 Task: Find connections with filter location Vaasa with filter topic #socialentrepreneurswith filter profile language Potuguese with filter current company Mechanical Engineering World with filter school Dr. Ambedkar College, Nagpur with filter industry Trusts and Estates with filter service category Financial Reporting with filter keywords title Computer Animator
Action: Mouse pressed left at (240, 195)
Screenshot: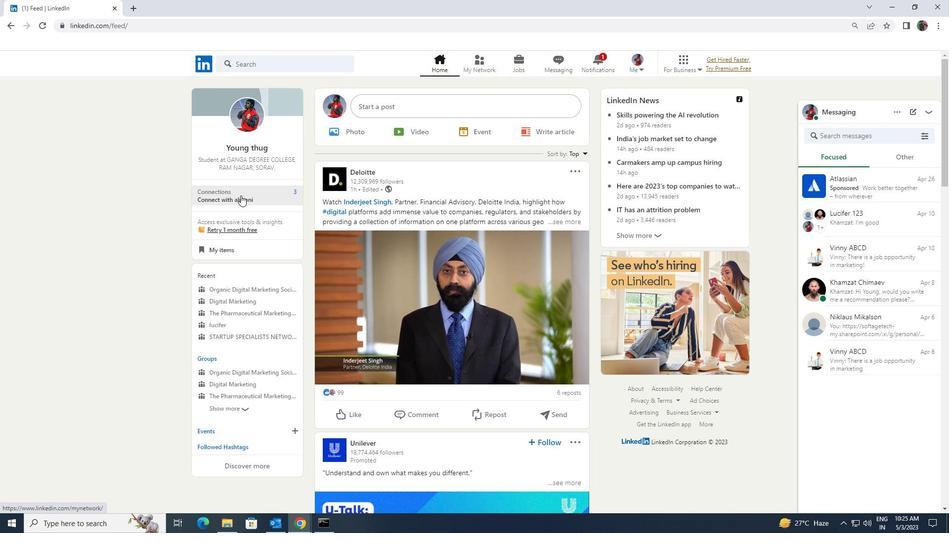 
Action: Mouse moved to (236, 121)
Screenshot: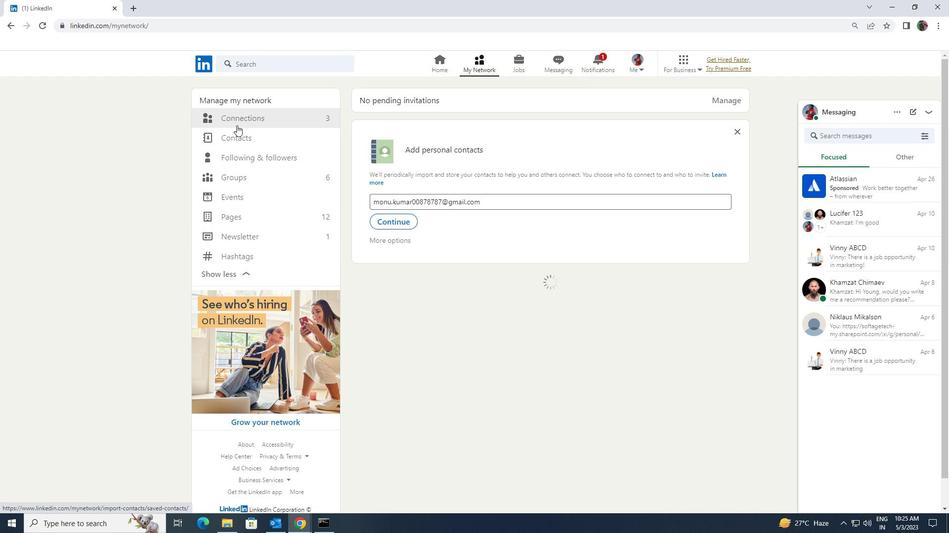 
Action: Mouse pressed left at (236, 121)
Screenshot: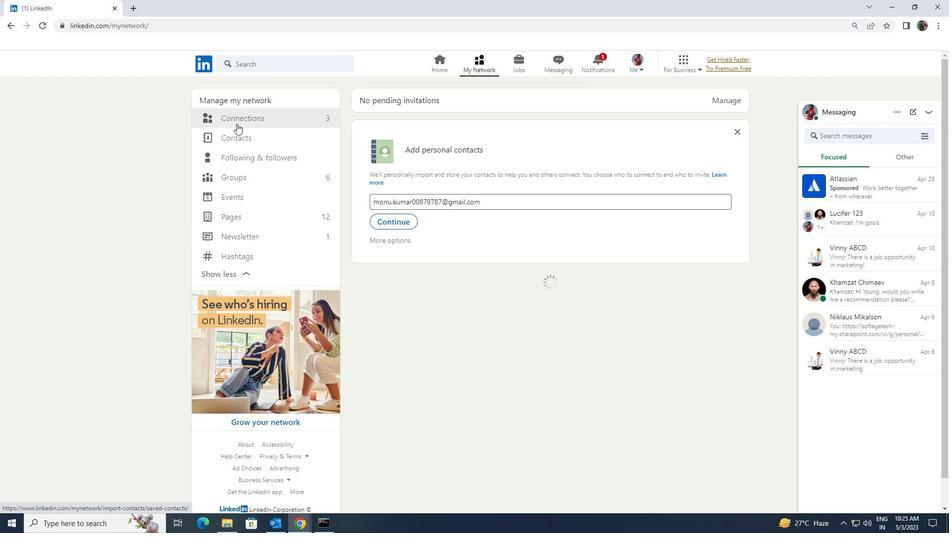 
Action: Mouse moved to (536, 117)
Screenshot: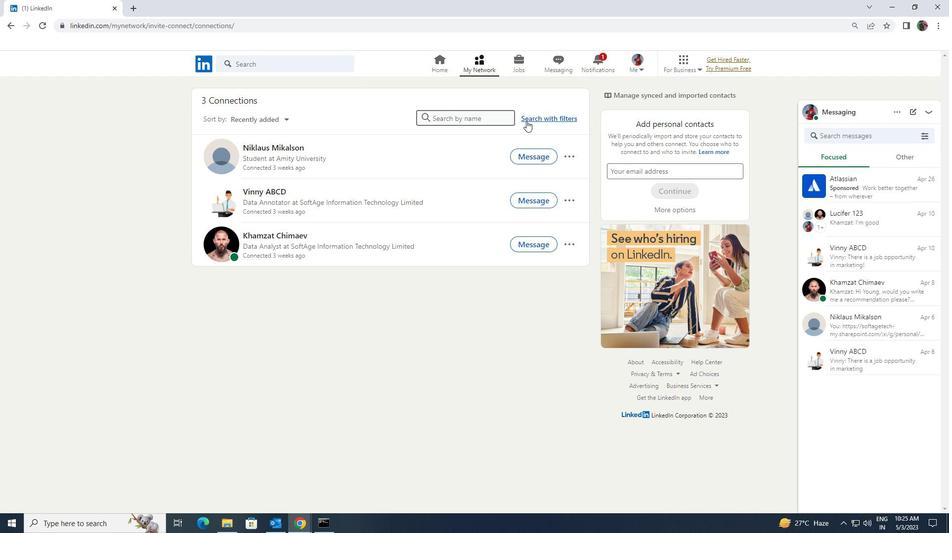 
Action: Mouse pressed left at (536, 117)
Screenshot: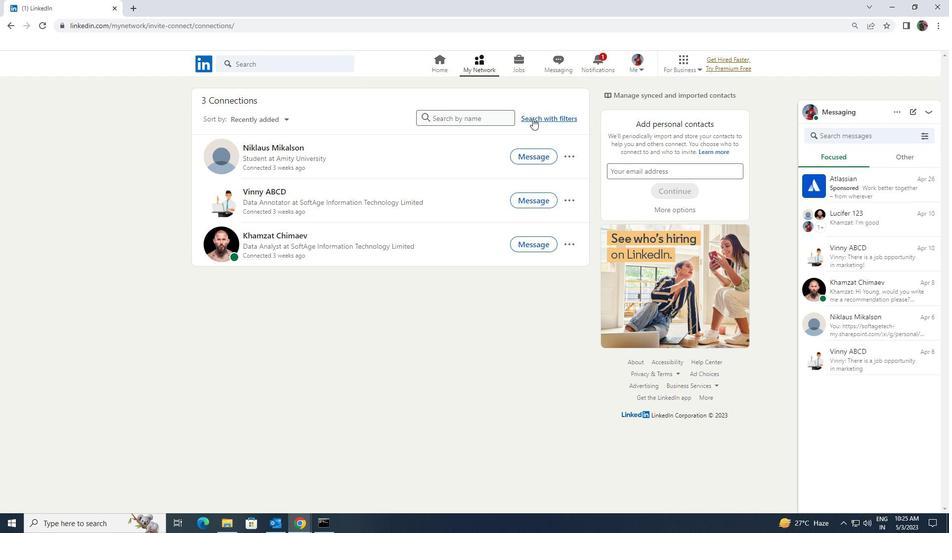 
Action: Mouse moved to (504, 92)
Screenshot: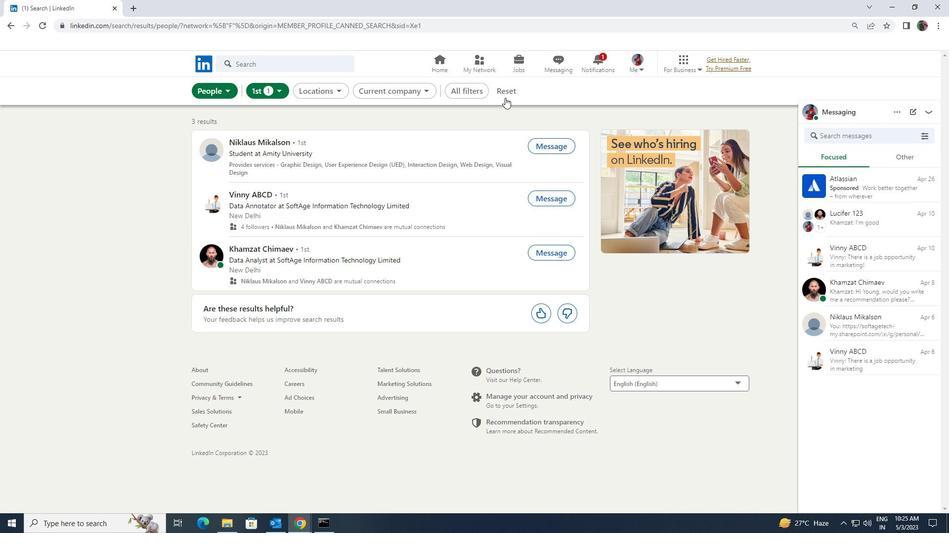 
Action: Mouse pressed left at (504, 92)
Screenshot: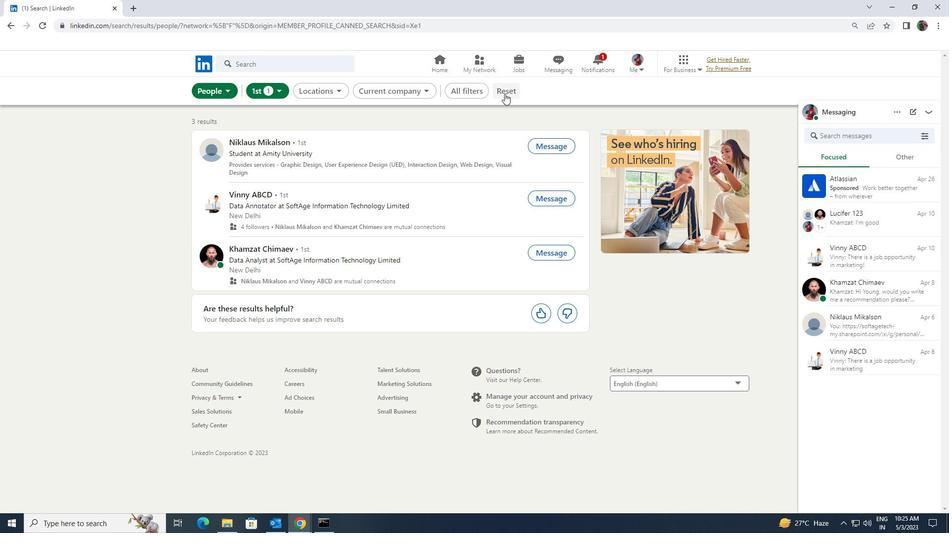
Action: Mouse moved to (472, 86)
Screenshot: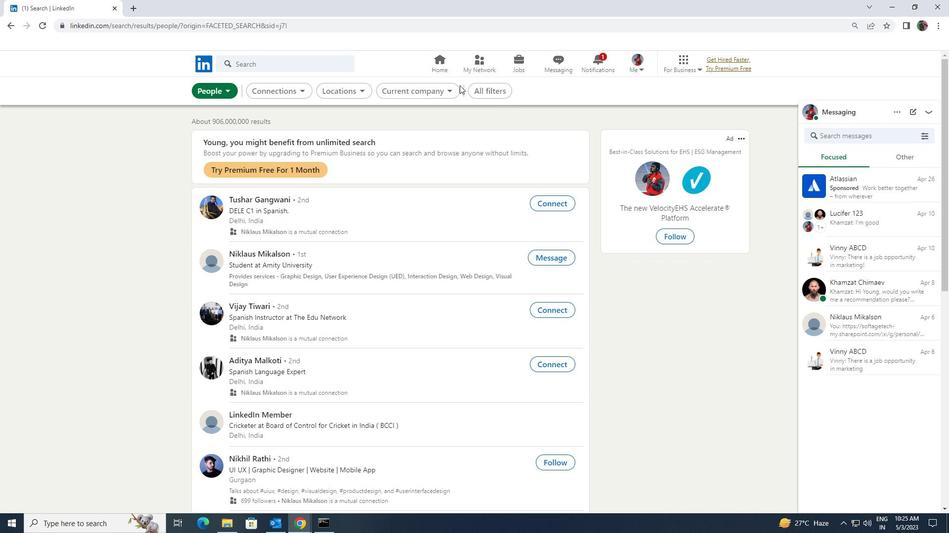 
Action: Mouse pressed left at (472, 86)
Screenshot: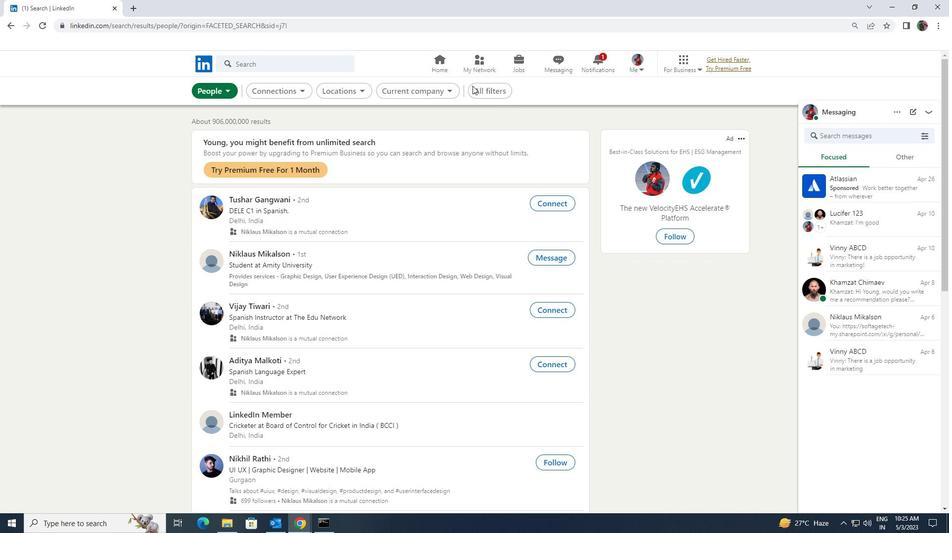 
Action: Mouse moved to (814, 389)
Screenshot: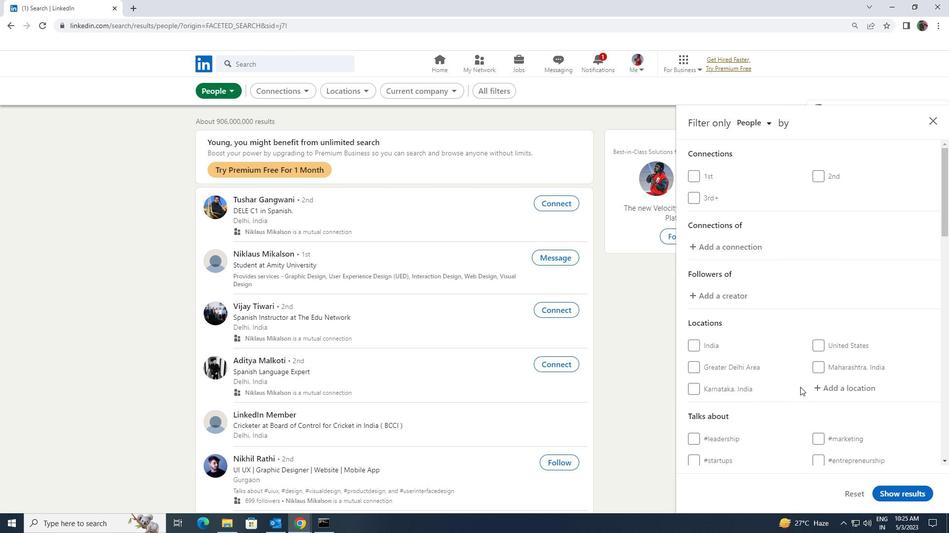 
Action: Mouse pressed left at (814, 389)
Screenshot: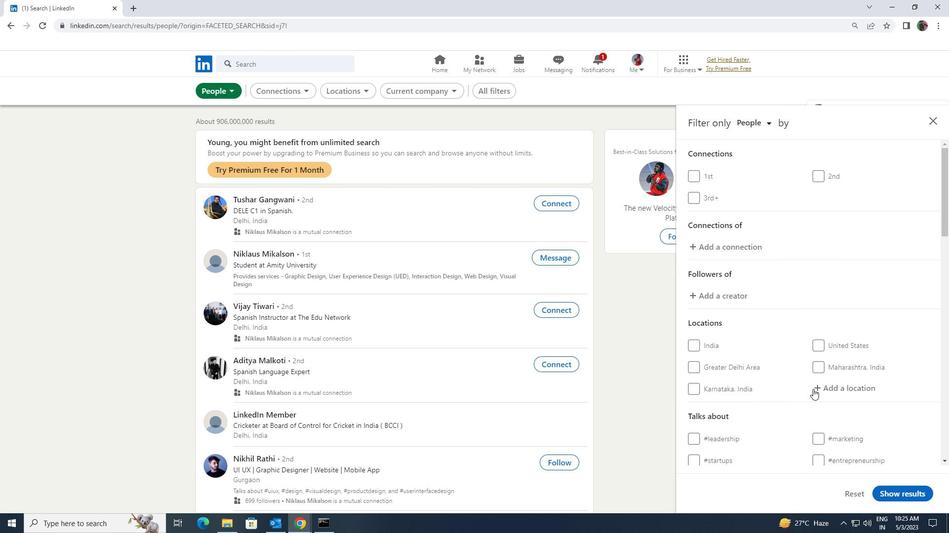 
Action: Key pressed <Key.shift>VASA
Screenshot: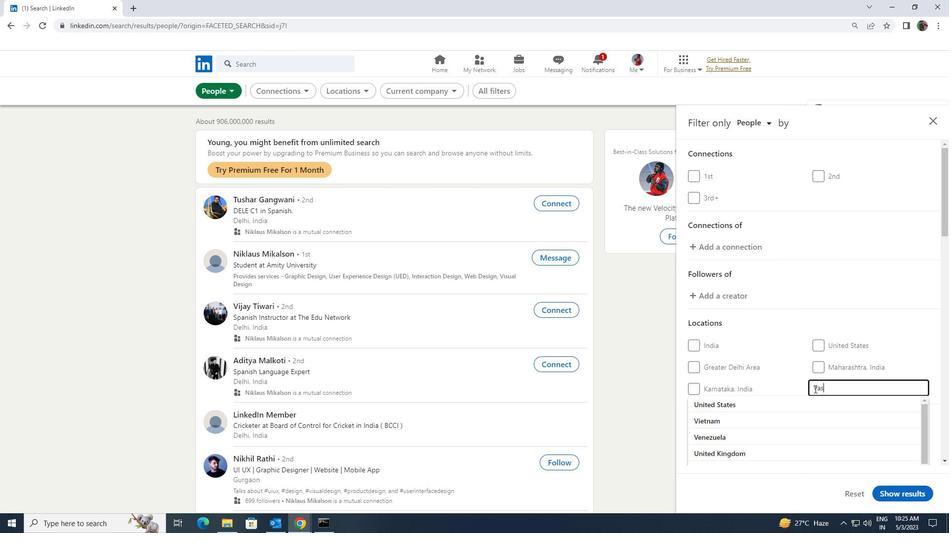 
Action: Mouse moved to (804, 410)
Screenshot: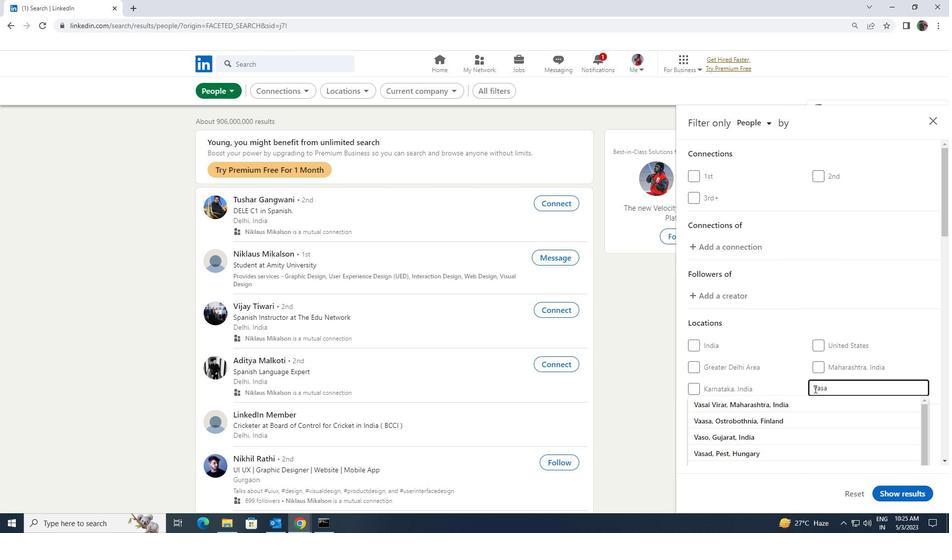 
Action: Mouse pressed left at (804, 410)
Screenshot: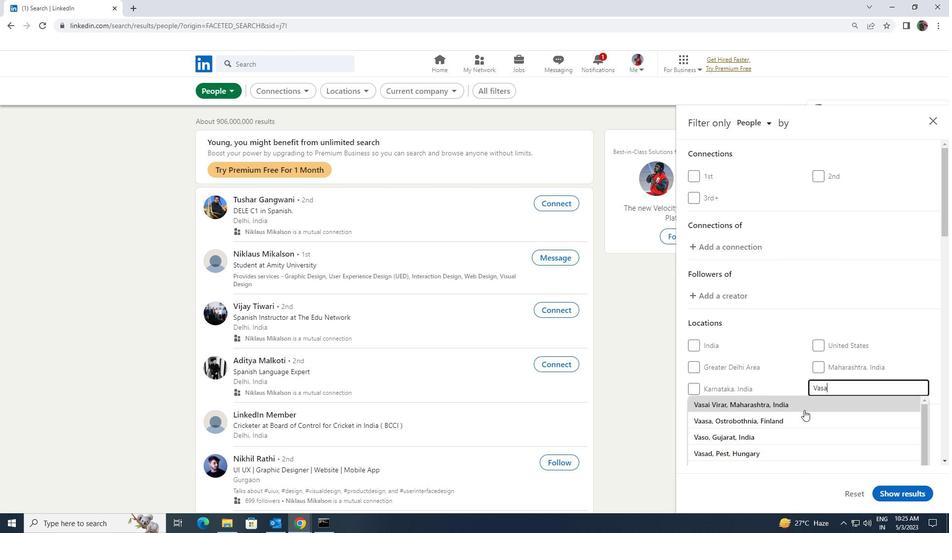 
Action: Mouse moved to (803, 410)
Screenshot: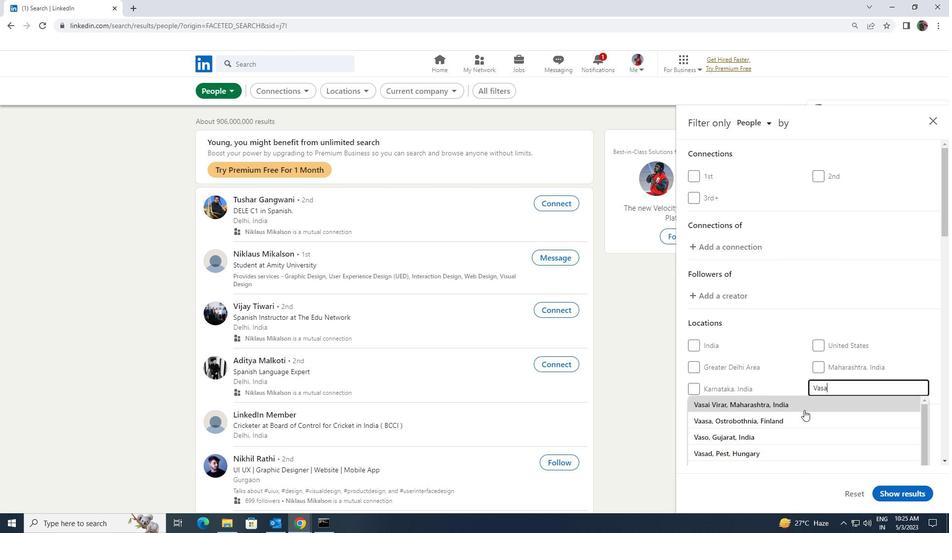 
Action: Mouse scrolled (803, 409) with delta (0, 0)
Screenshot: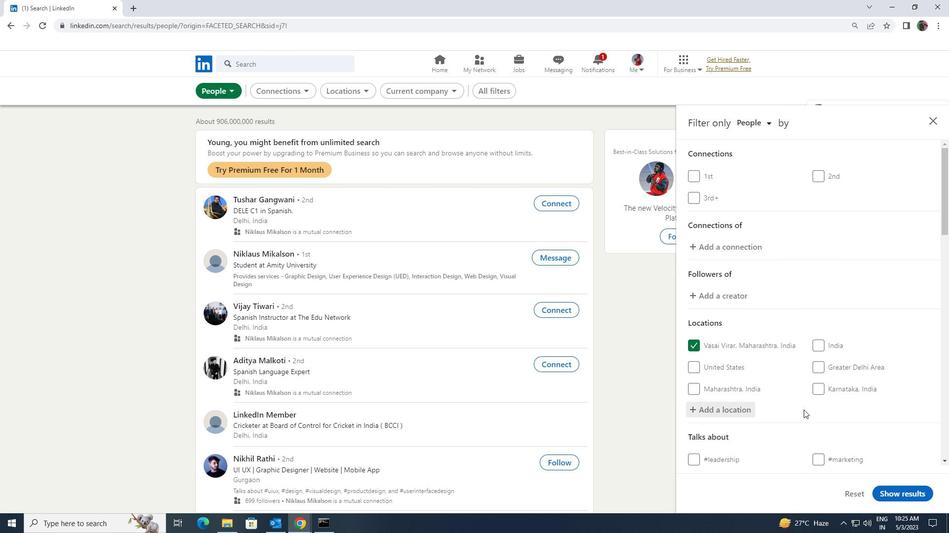 
Action: Mouse scrolled (803, 409) with delta (0, 0)
Screenshot: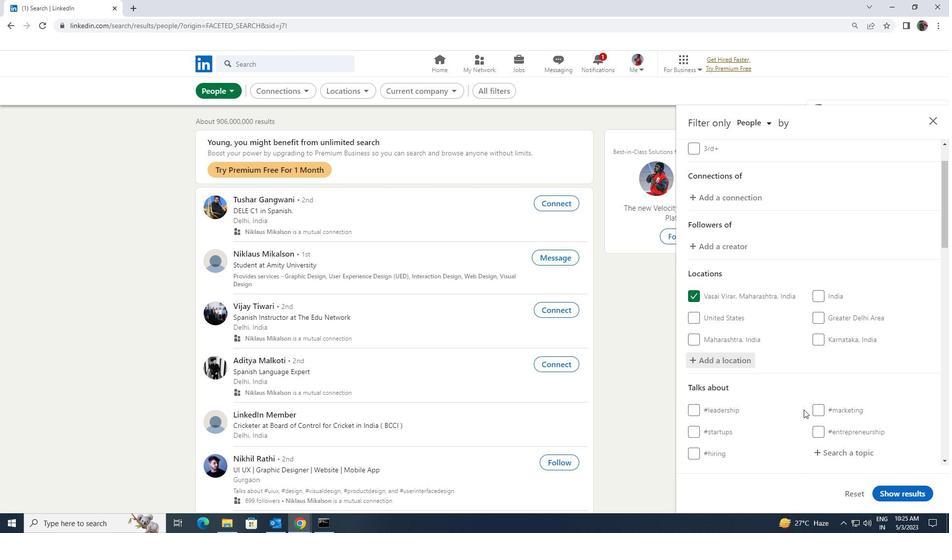 
Action: Mouse scrolled (803, 409) with delta (0, 0)
Screenshot: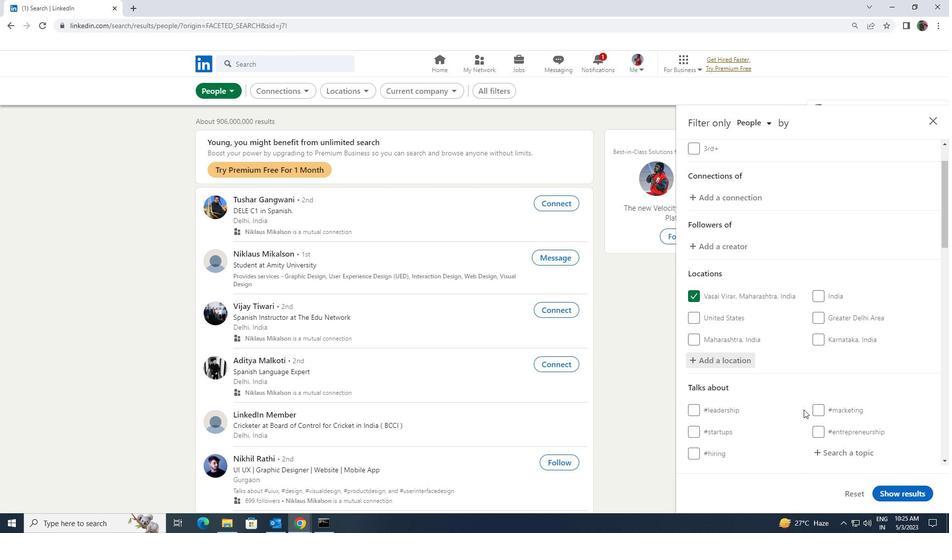 
Action: Mouse moved to (829, 357)
Screenshot: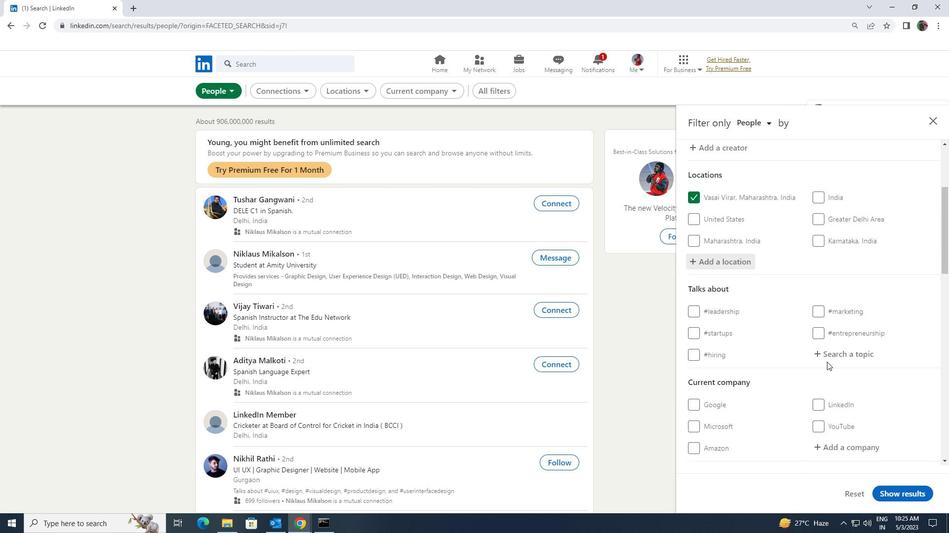 
Action: Mouse pressed left at (829, 357)
Screenshot: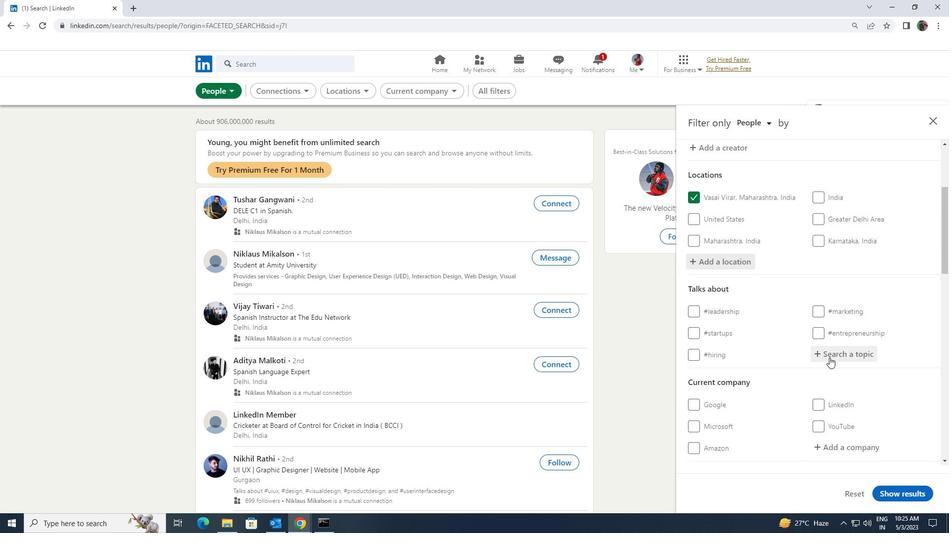 
Action: Key pressed <Key.shift><Key.shift>SOCIAL<Key.space><Key.backspace>ENTE
Screenshot: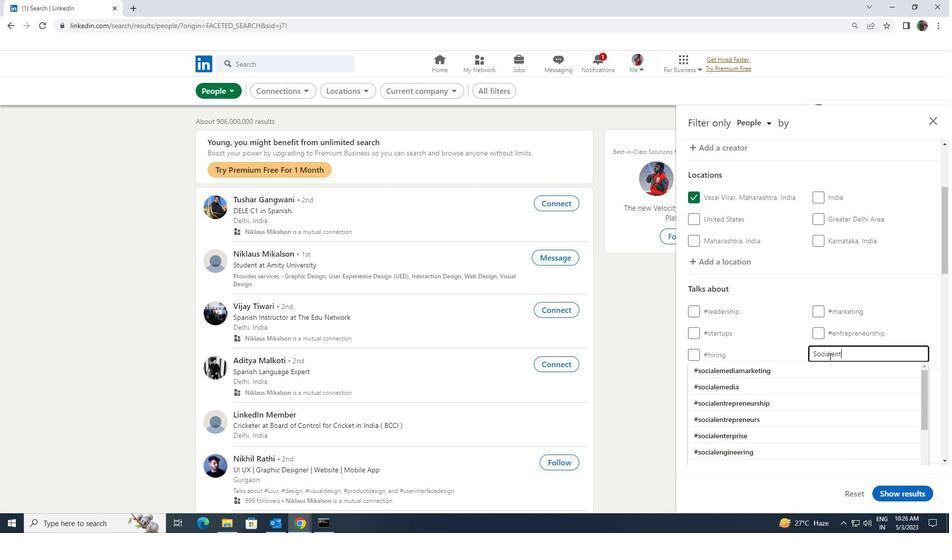
Action: Mouse moved to (823, 364)
Screenshot: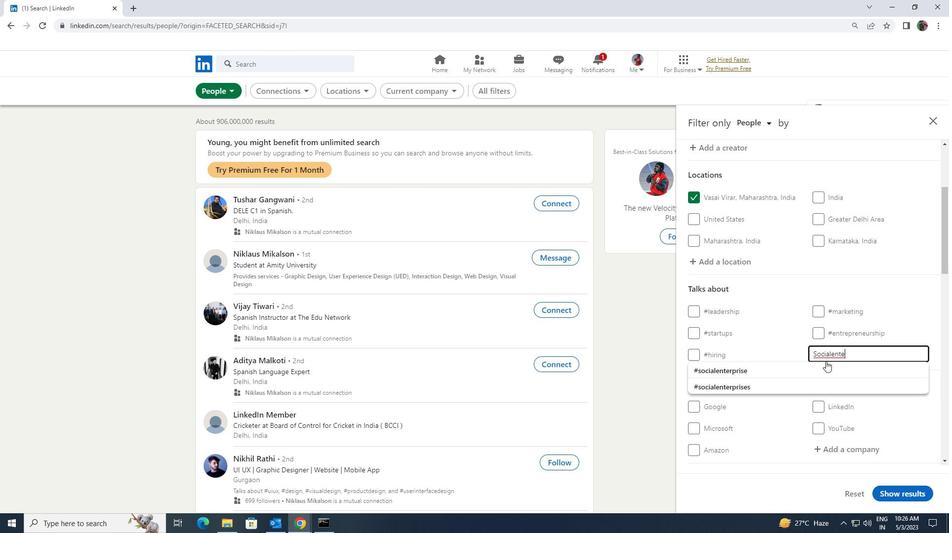 
Action: Mouse pressed left at (823, 364)
Screenshot: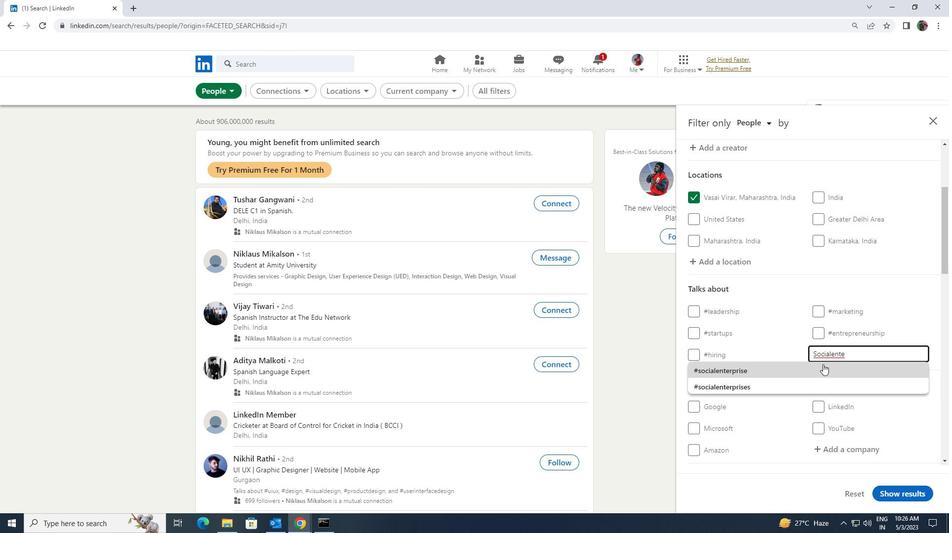 
Action: Mouse moved to (823, 364)
Screenshot: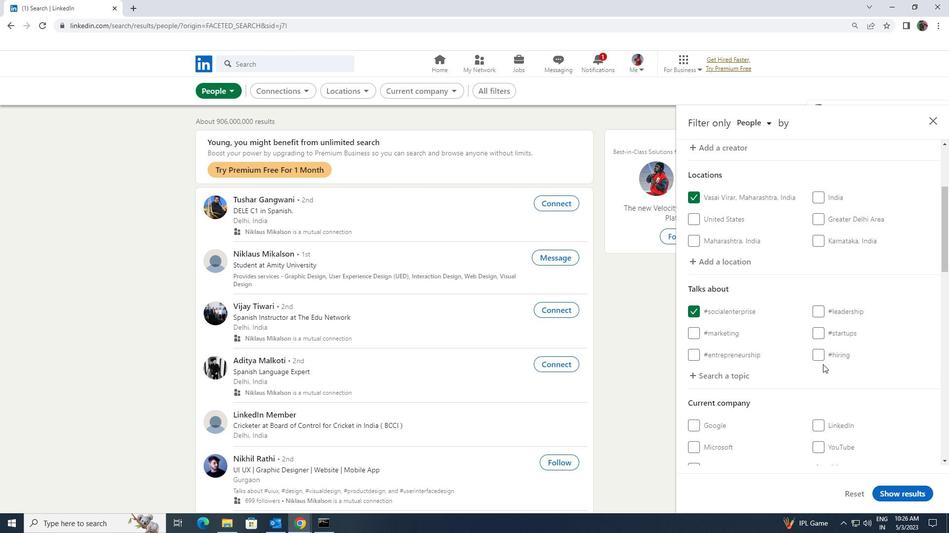 
Action: Mouse scrolled (823, 364) with delta (0, 0)
Screenshot: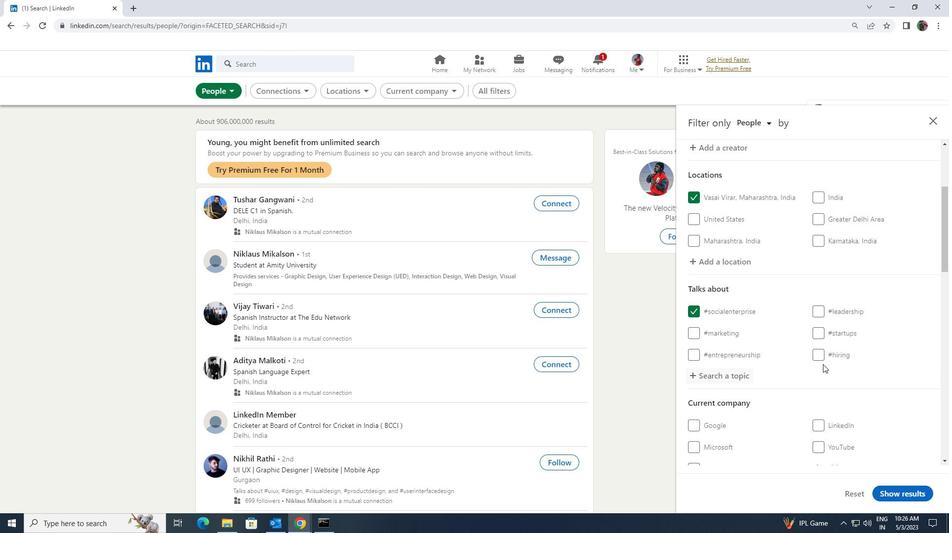 
Action: Mouse scrolled (823, 364) with delta (0, 0)
Screenshot: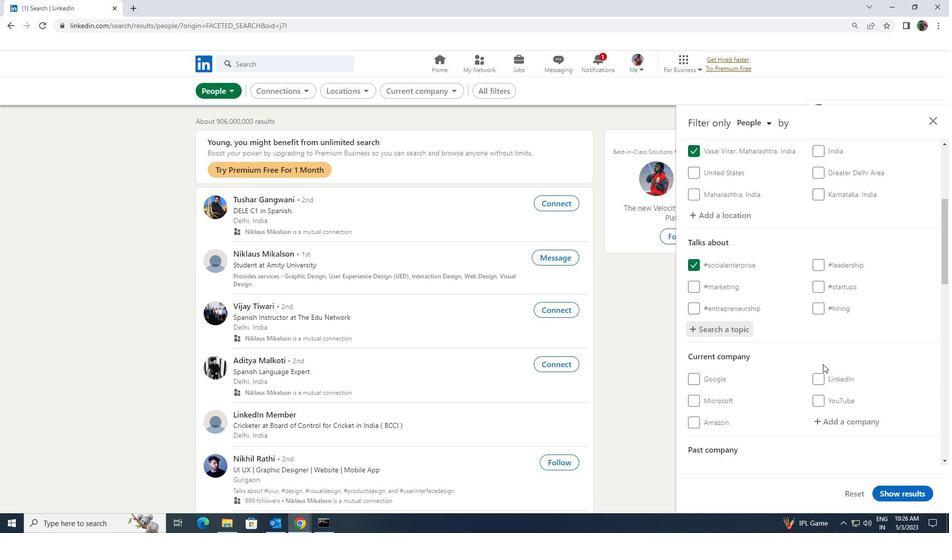 
Action: Mouse scrolled (823, 364) with delta (0, 0)
Screenshot: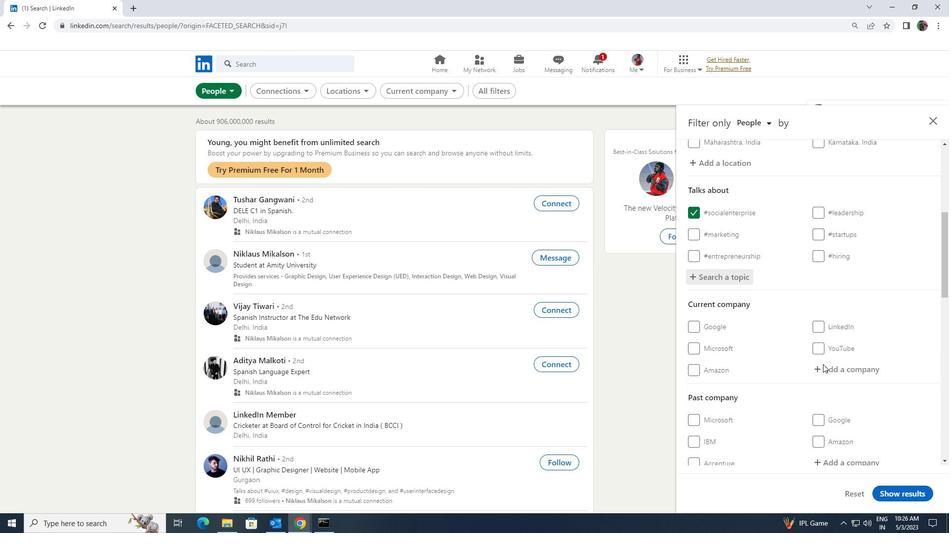 
Action: Mouse scrolled (823, 364) with delta (0, 0)
Screenshot: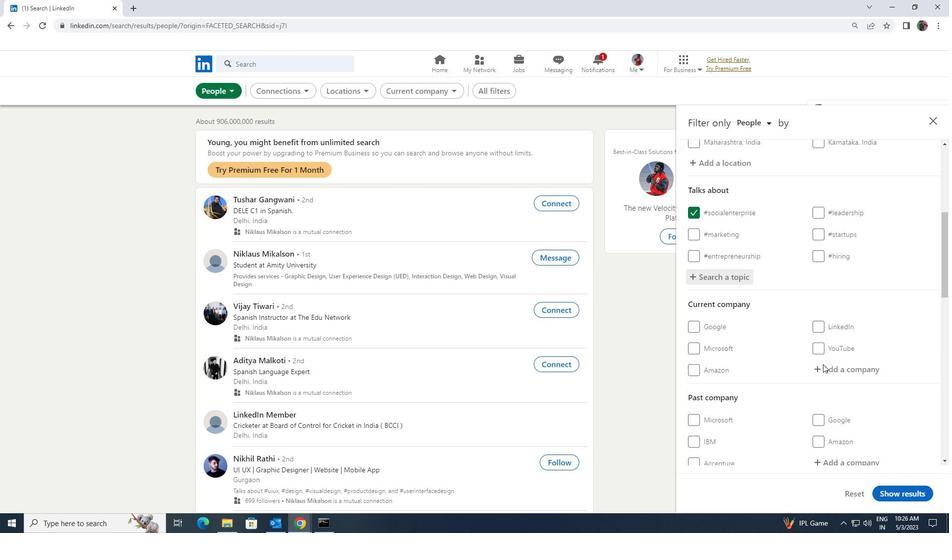 
Action: Mouse moved to (824, 364)
Screenshot: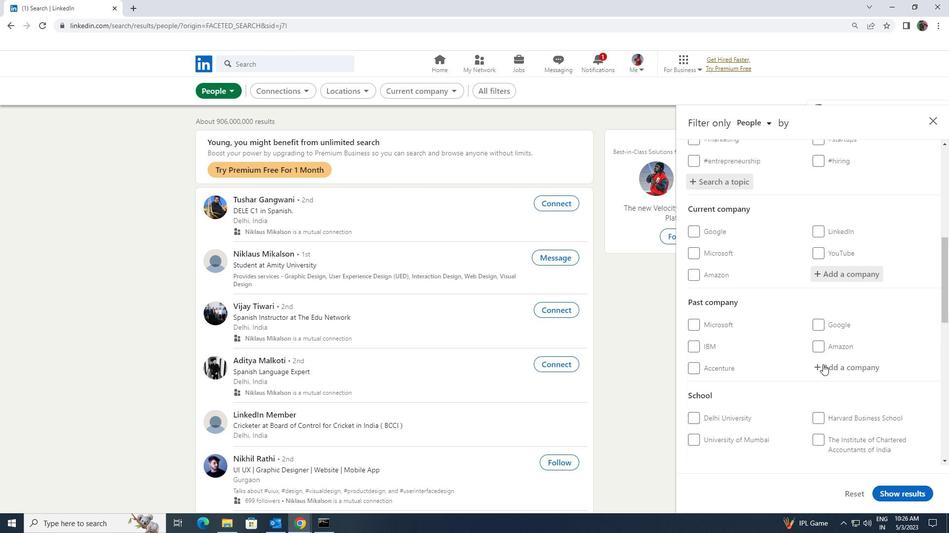
Action: Mouse scrolled (824, 364) with delta (0, 0)
Screenshot: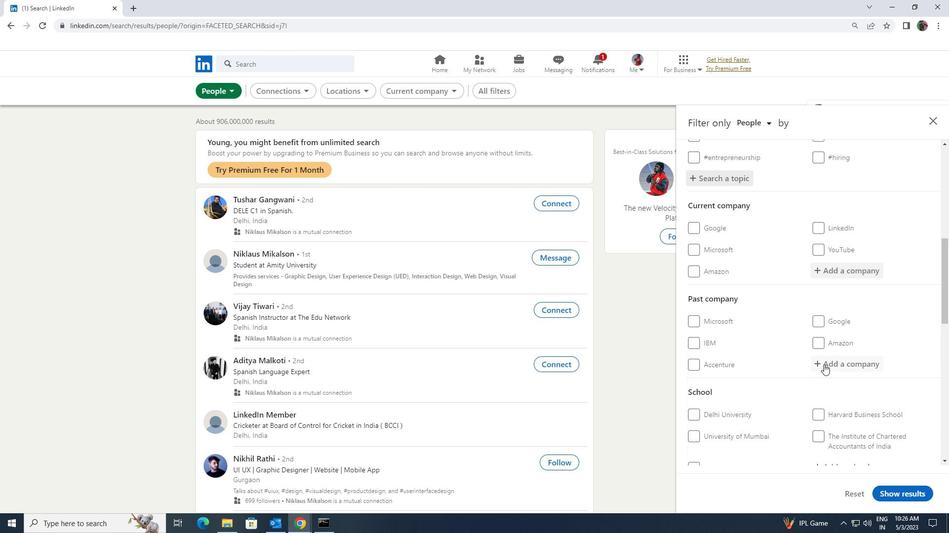 
Action: Mouse scrolled (824, 364) with delta (0, 0)
Screenshot: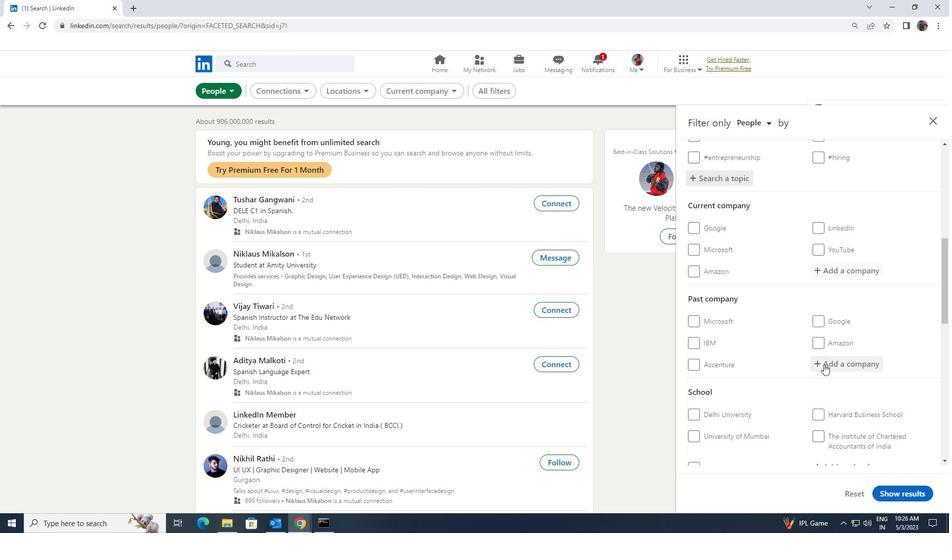 
Action: Mouse scrolled (824, 364) with delta (0, 0)
Screenshot: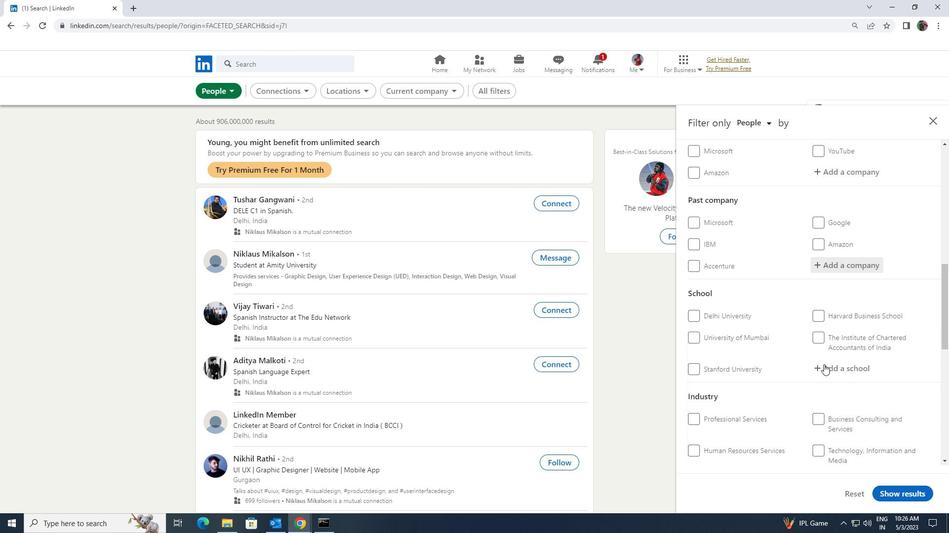 
Action: Mouse scrolled (824, 364) with delta (0, 0)
Screenshot: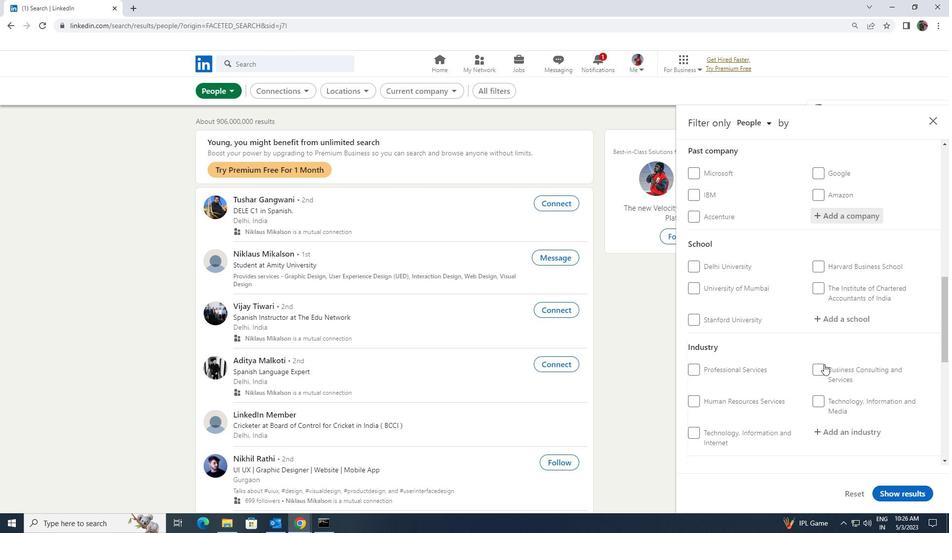 
Action: Mouse scrolled (824, 364) with delta (0, 0)
Screenshot: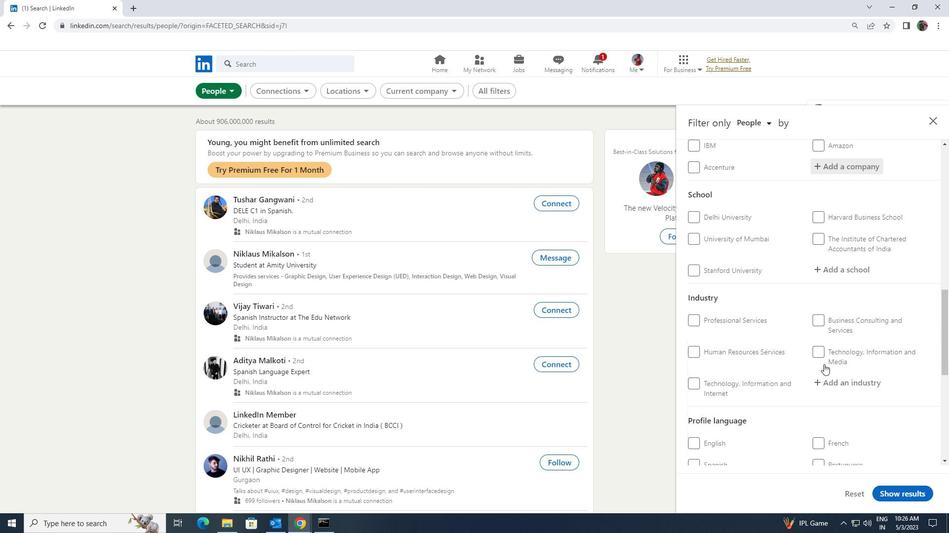 
Action: Mouse scrolled (824, 364) with delta (0, 0)
Screenshot: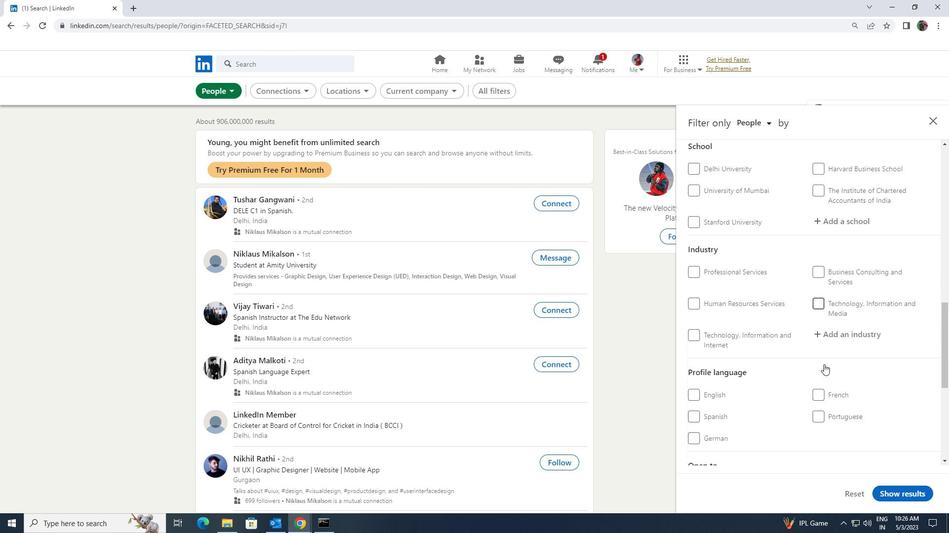 
Action: Mouse pressed left at (824, 364)
Screenshot: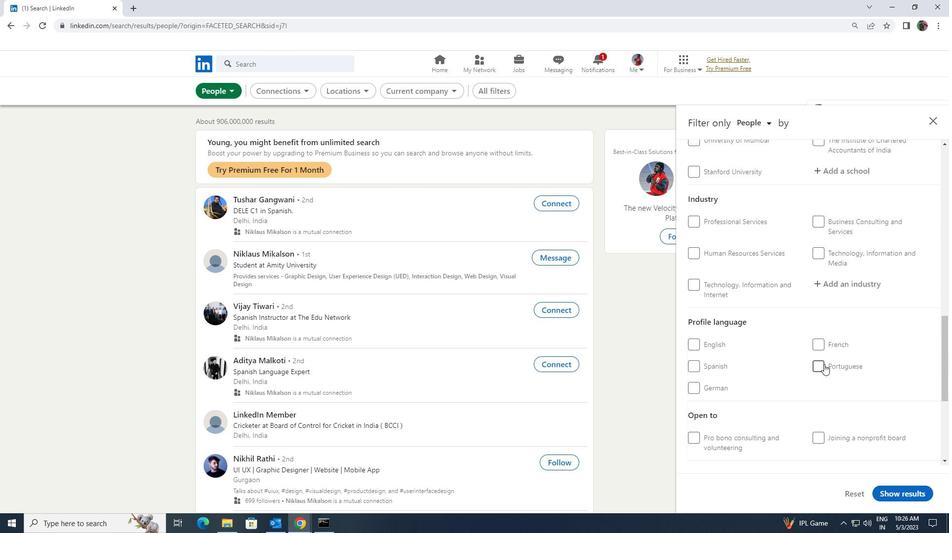 
Action: Mouse scrolled (824, 365) with delta (0, 0)
Screenshot: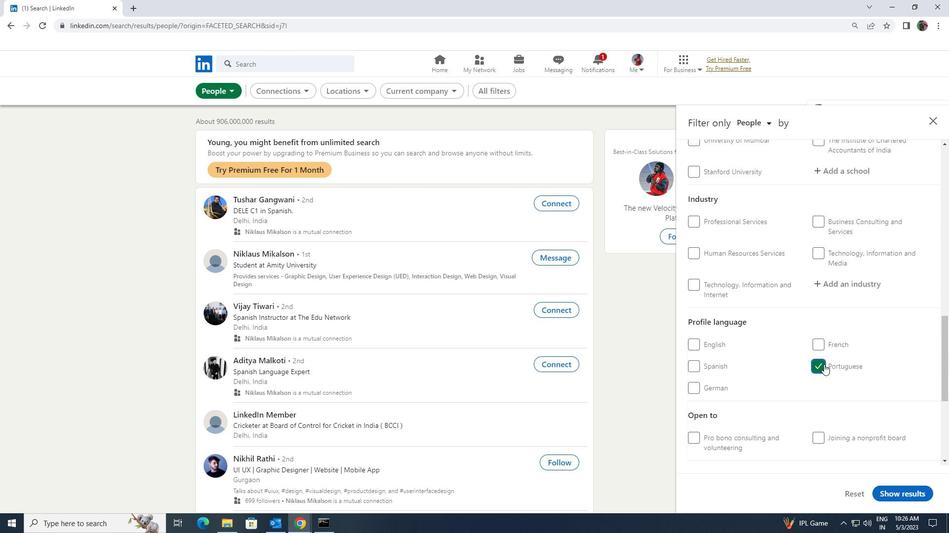 
Action: Mouse scrolled (824, 365) with delta (0, 0)
Screenshot: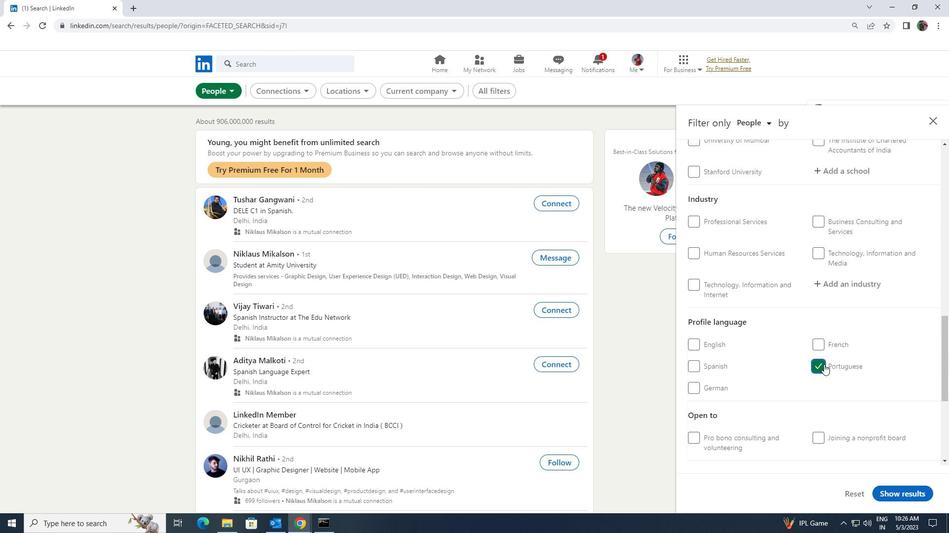 
Action: Mouse scrolled (824, 365) with delta (0, 0)
Screenshot: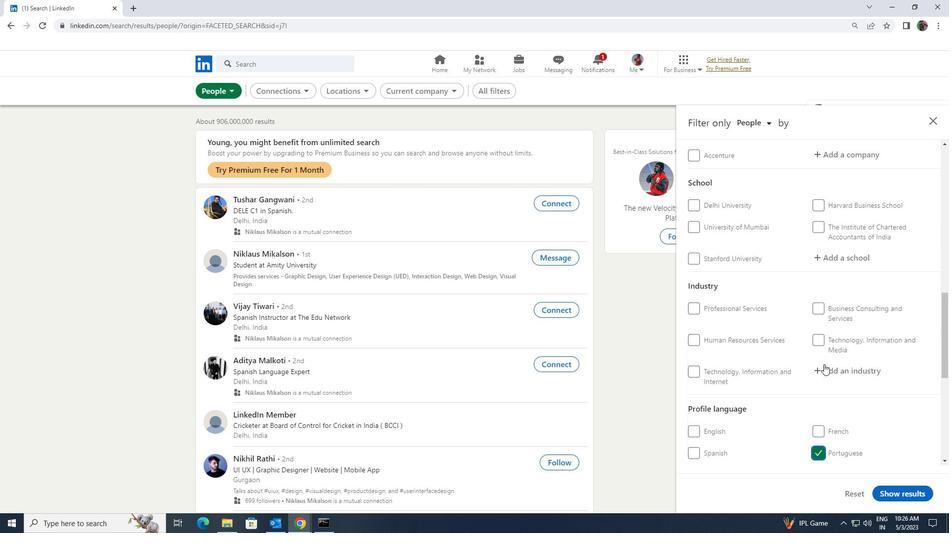 
Action: Mouse scrolled (824, 365) with delta (0, 0)
Screenshot: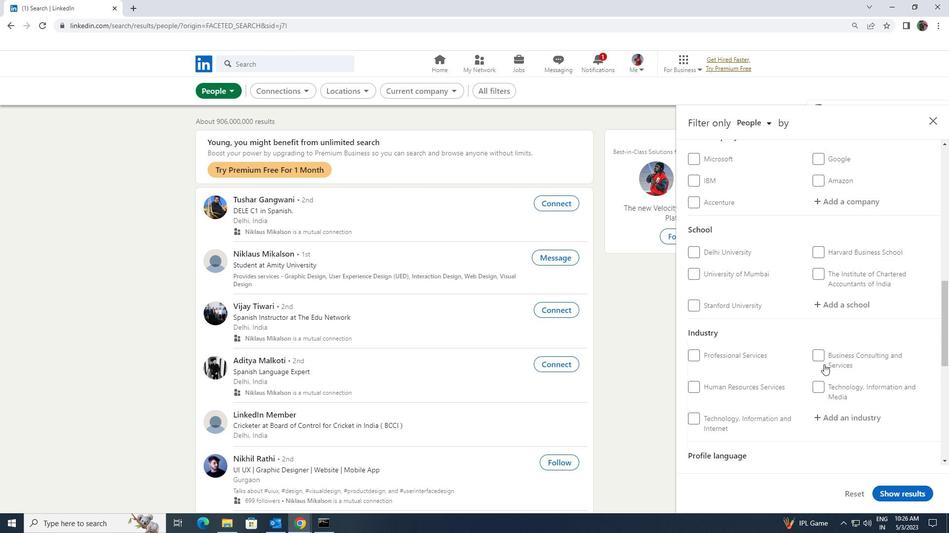 
Action: Mouse scrolled (824, 365) with delta (0, 0)
Screenshot: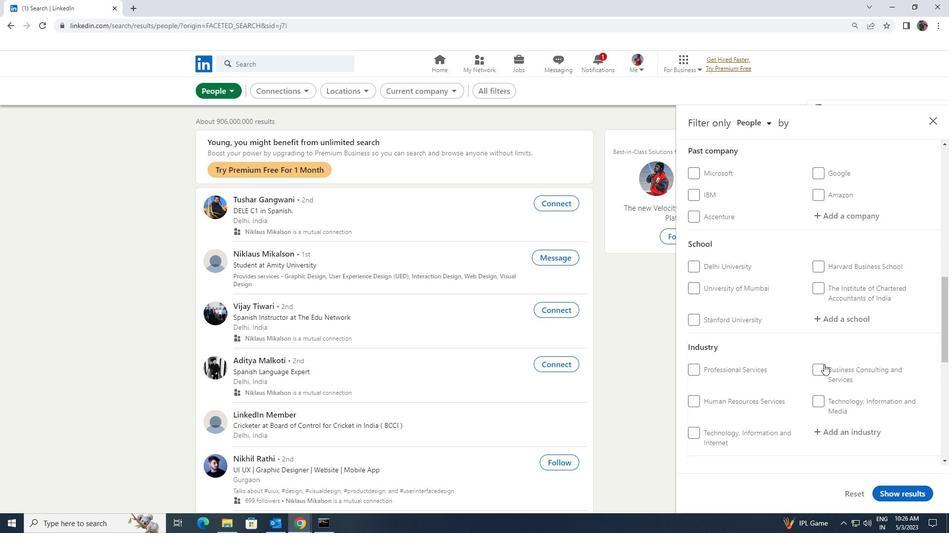 
Action: Mouse scrolled (824, 365) with delta (0, 0)
Screenshot: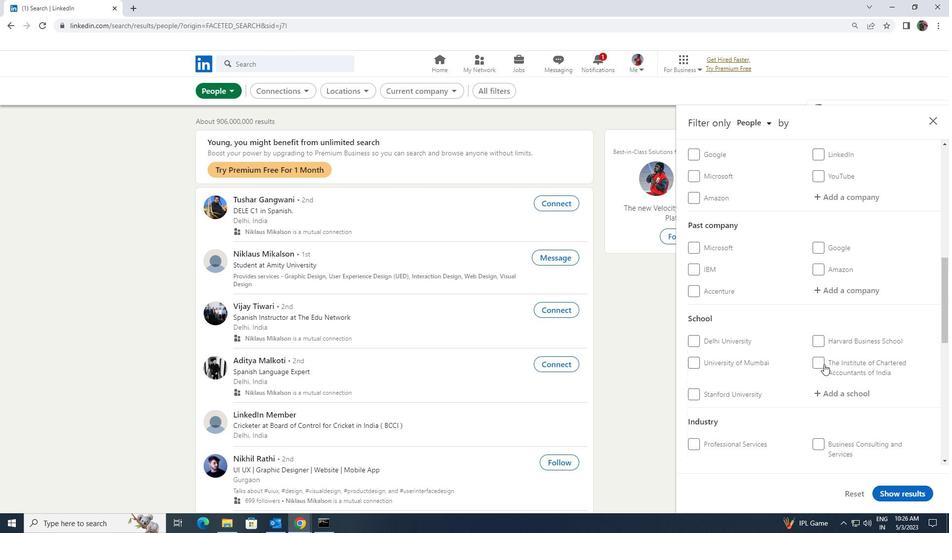 
Action: Mouse scrolled (824, 365) with delta (0, 0)
Screenshot: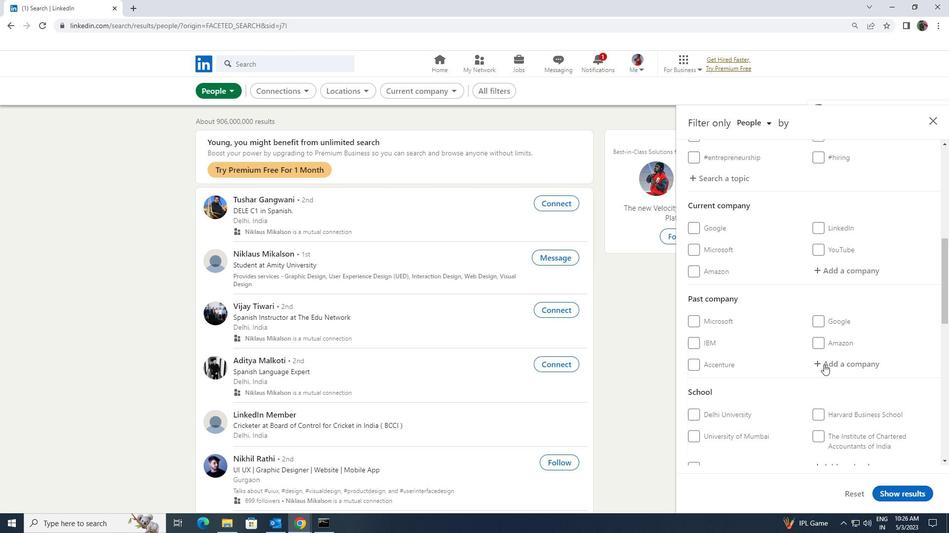 
Action: Mouse scrolled (824, 365) with delta (0, 0)
Screenshot: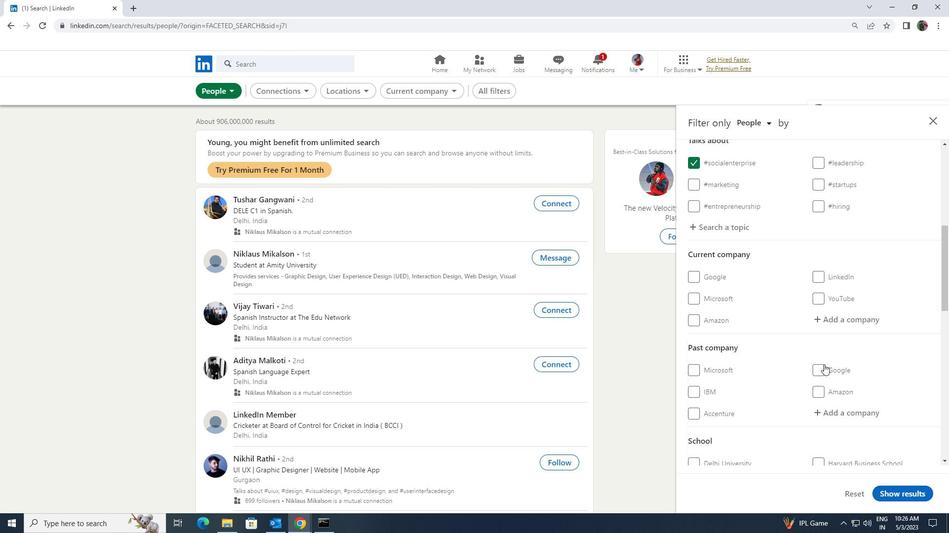 
Action: Mouse scrolled (824, 365) with delta (0, 0)
Screenshot: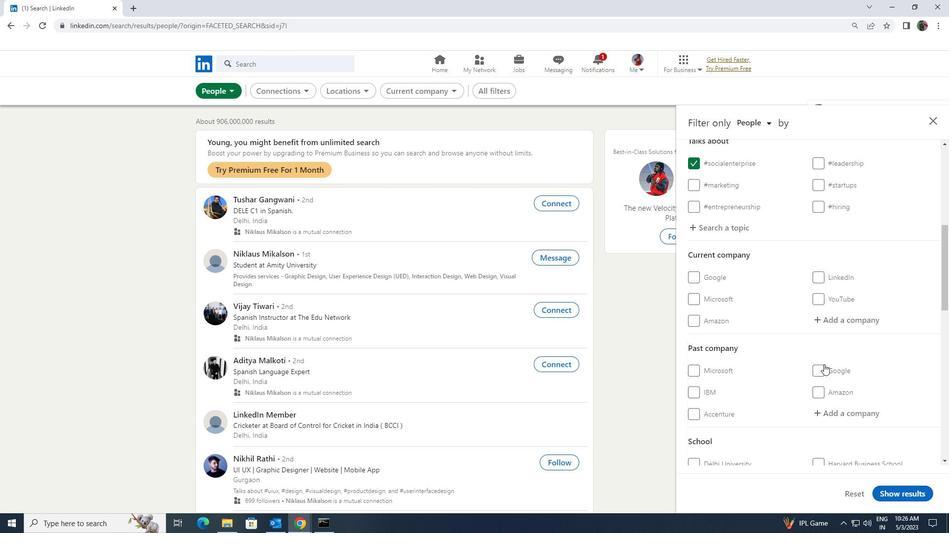 
Action: Mouse scrolled (824, 365) with delta (0, 0)
Screenshot: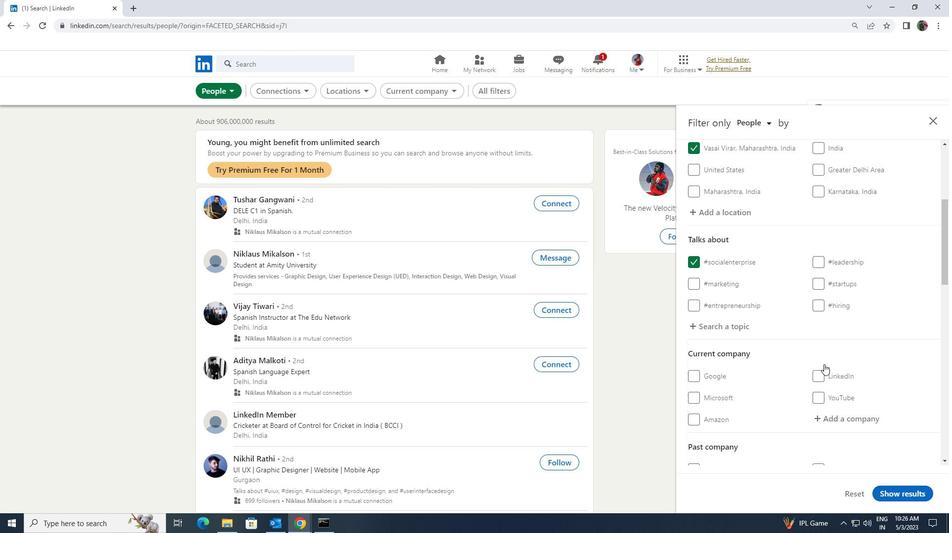 
Action: Mouse scrolled (824, 364) with delta (0, 0)
Screenshot: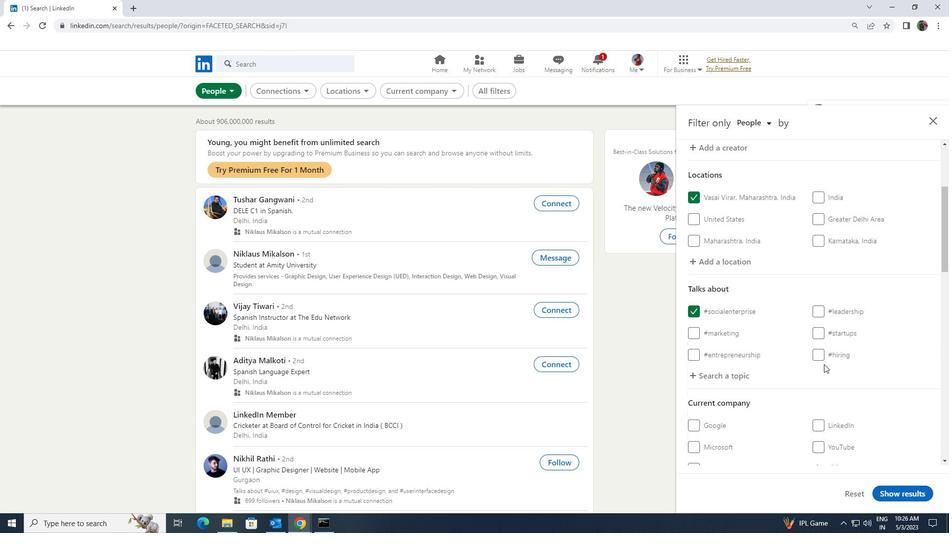
Action: Mouse scrolled (824, 364) with delta (0, 0)
Screenshot: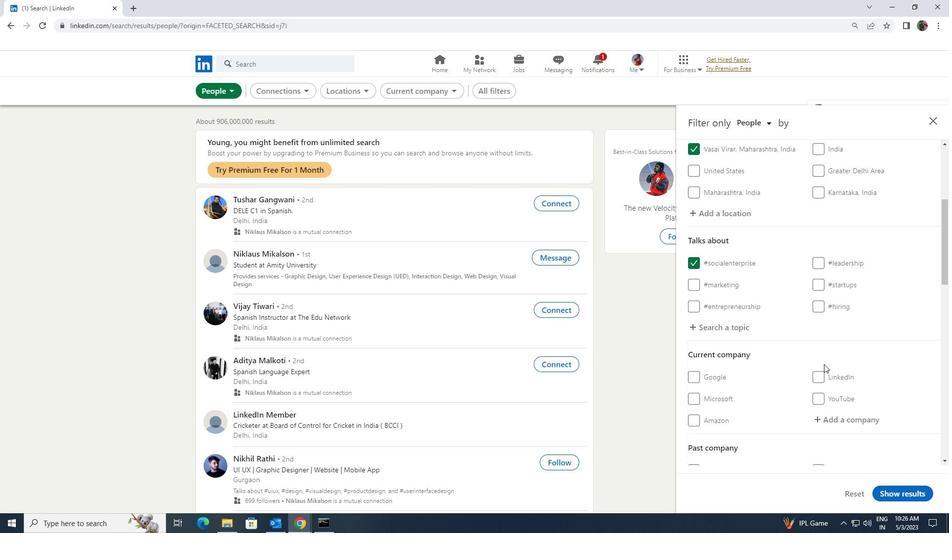 
Action: Mouse scrolled (824, 364) with delta (0, 0)
Screenshot: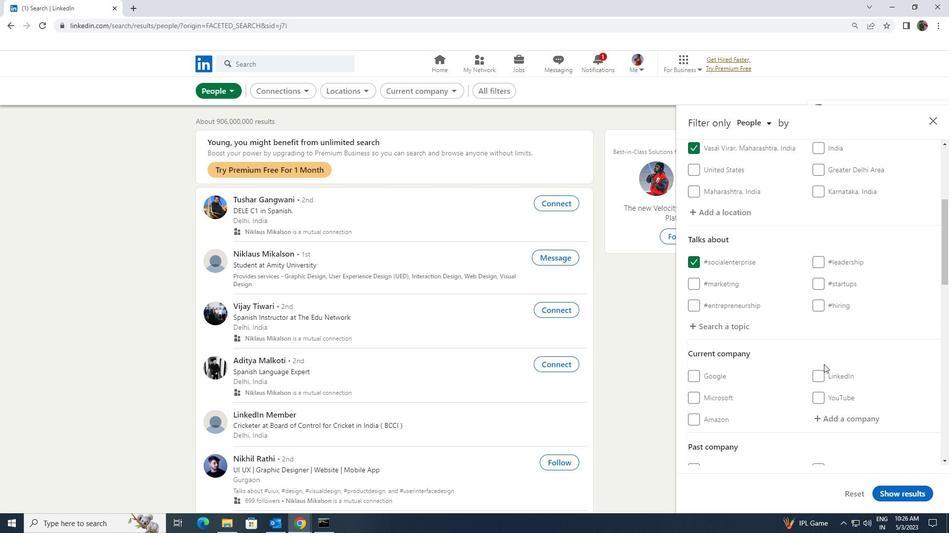 
Action: Mouse moved to (821, 319)
Screenshot: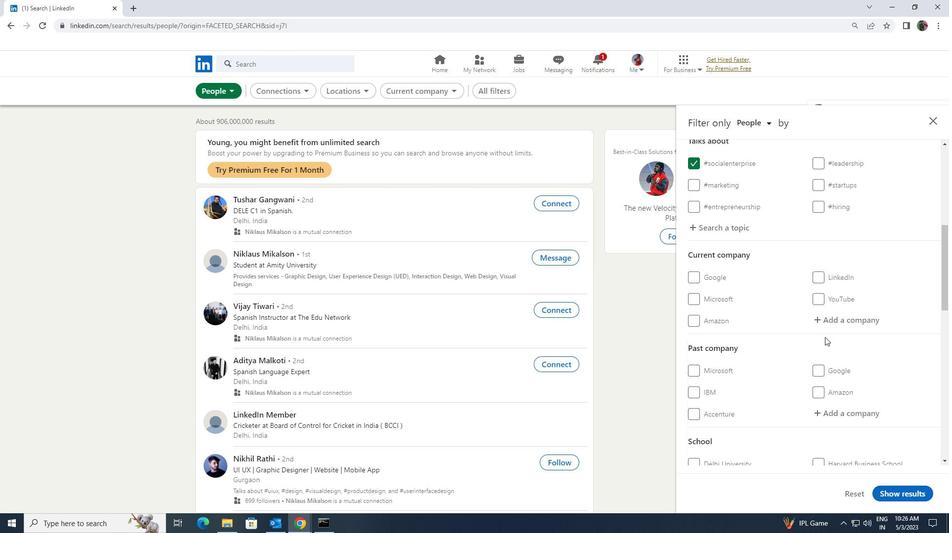 
Action: Mouse pressed left at (821, 319)
Screenshot: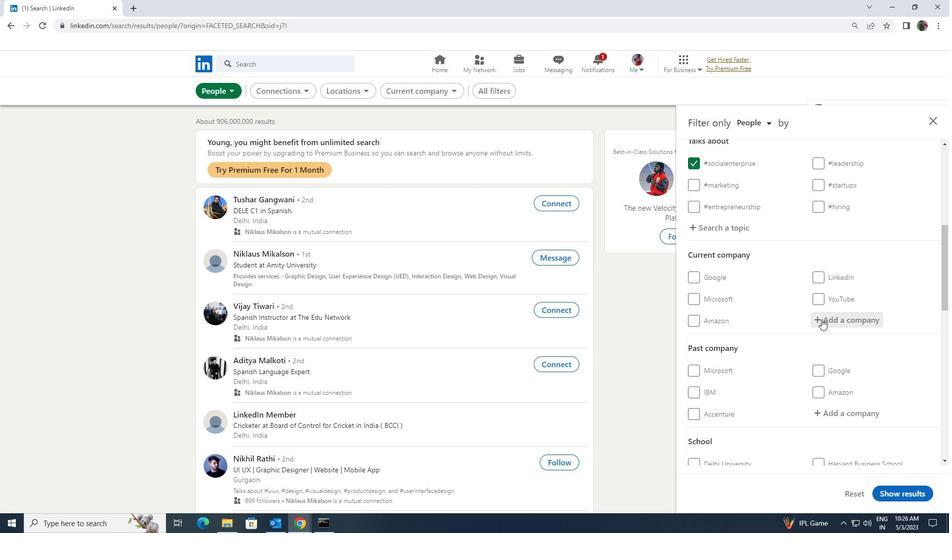 
Action: Key pressed <Key.shift><Key.shift><Key.shift><Key.shift><Key.shift><Key.shift><Key.shift><Key.shift><Key.shift><Key.shift><Key.shift><Key.shift><Key.shift><Key.shift><Key.shift><Key.shift><Key.shift><Key.shift><Key.shift><Key.shift><Key.shift><Key.shift><Key.shift><Key.shift><Key.shift><Key.shift><Key.shift><Key.shift><Key.shift><Key.shift><Key.shift><Key.shift><Key.shift><Key.shift><Key.shift>MECHINICAL<Key.space><Key.shift>ENGINEERING<Key.space><Key.shift>WORLD
Screenshot: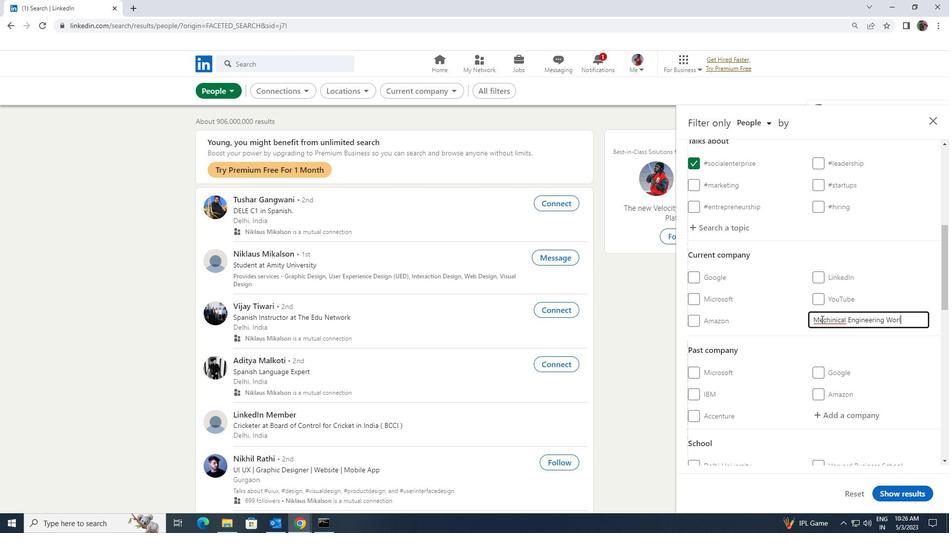 
Action: Mouse scrolled (821, 319) with delta (0, 0)
Screenshot: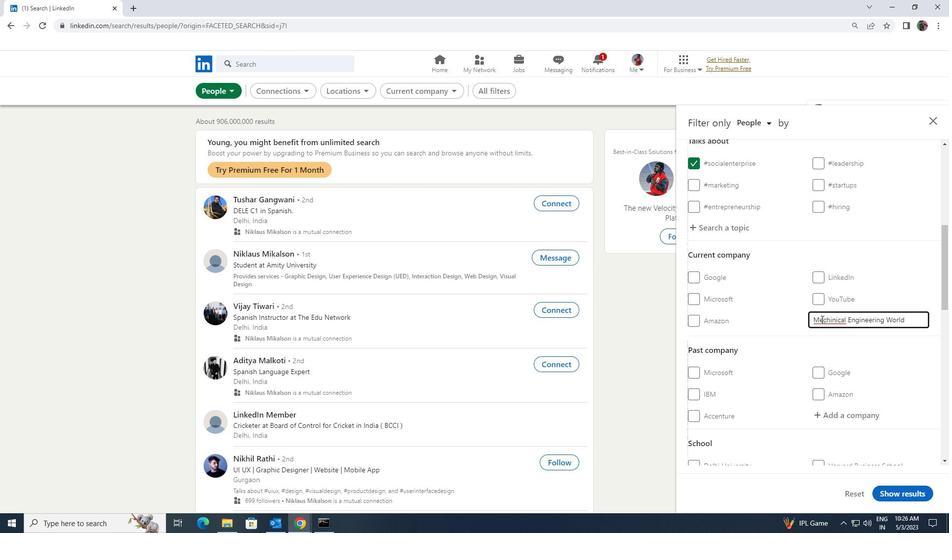 
Action: Mouse scrolled (821, 319) with delta (0, 0)
Screenshot: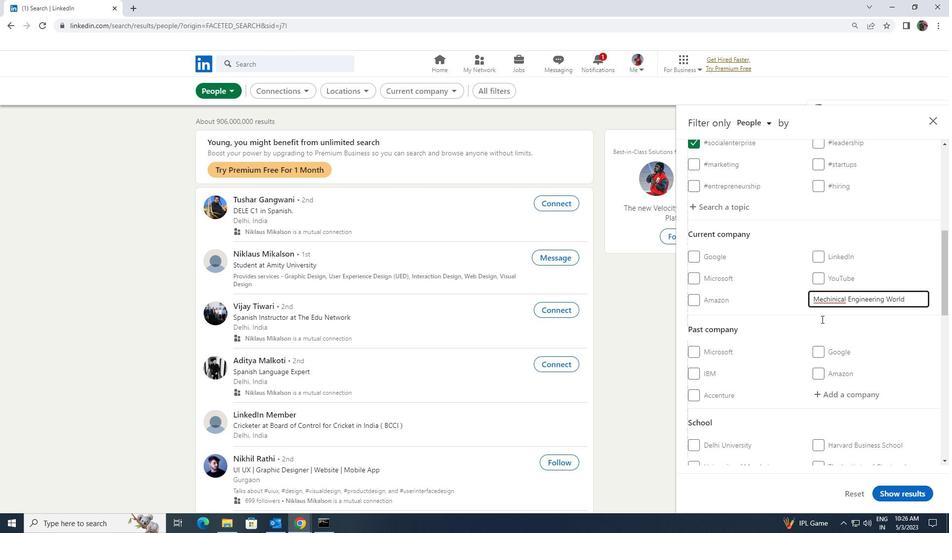 
Action: Mouse scrolled (821, 319) with delta (0, 0)
Screenshot: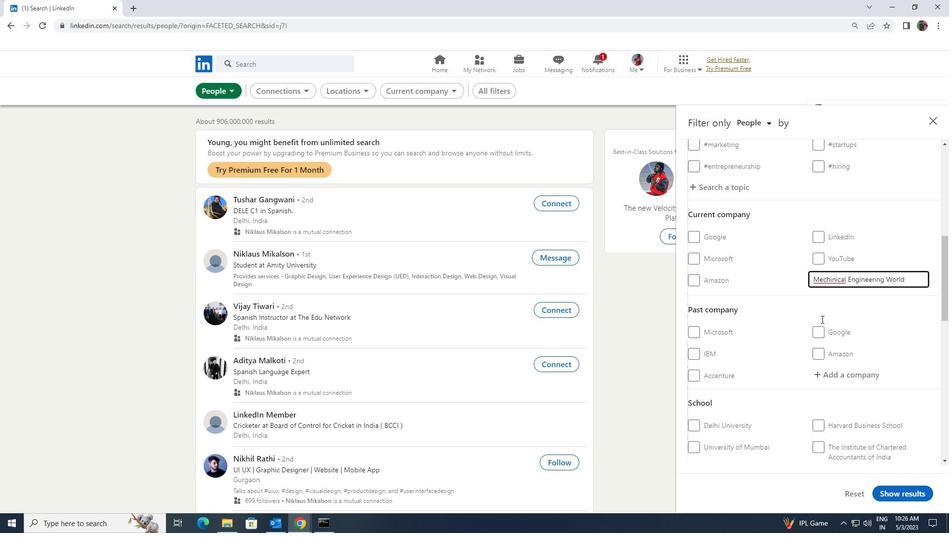 
Action: Mouse scrolled (821, 319) with delta (0, 0)
Screenshot: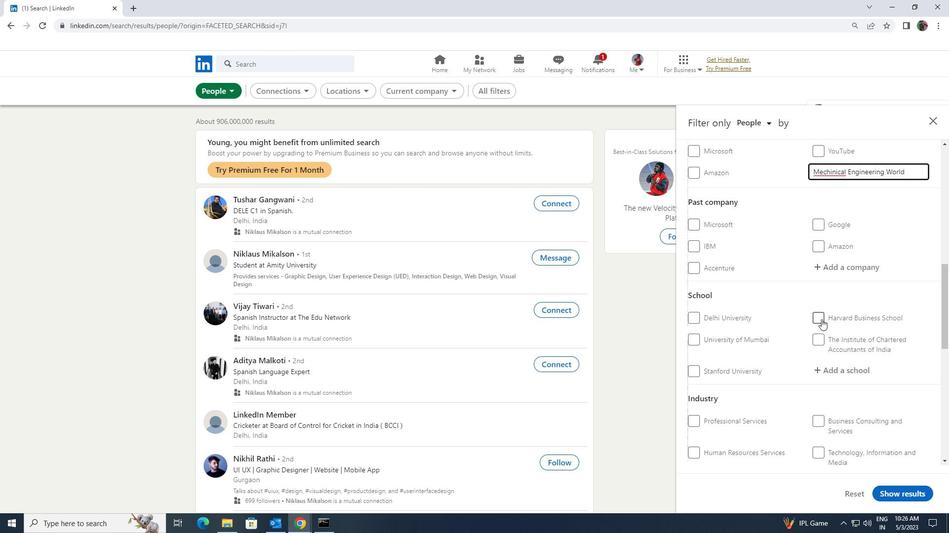 
Action: Mouse pressed left at (821, 319)
Screenshot: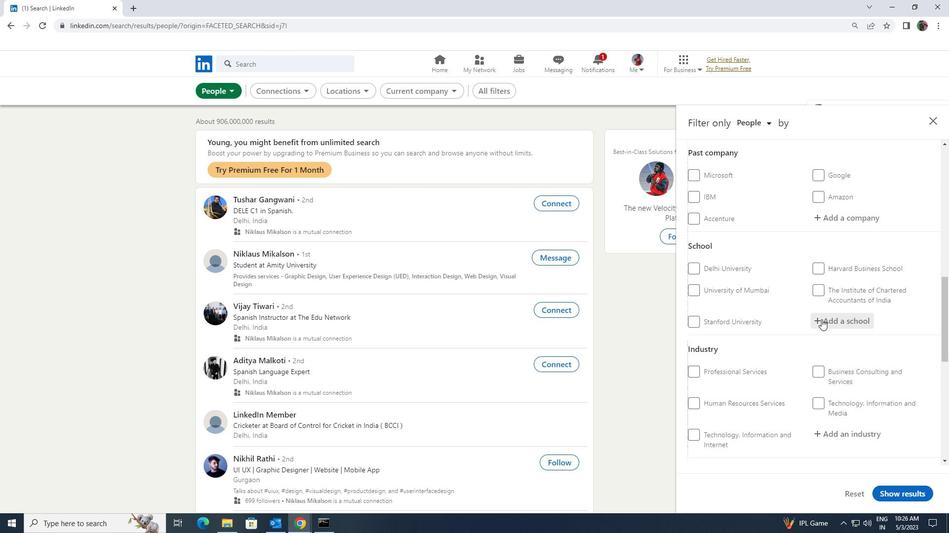 
Action: Key pressed <Key.shift>DR.<Key.shift>AMEB<Key.backspace><Key.backspace>BEDKAR
Screenshot: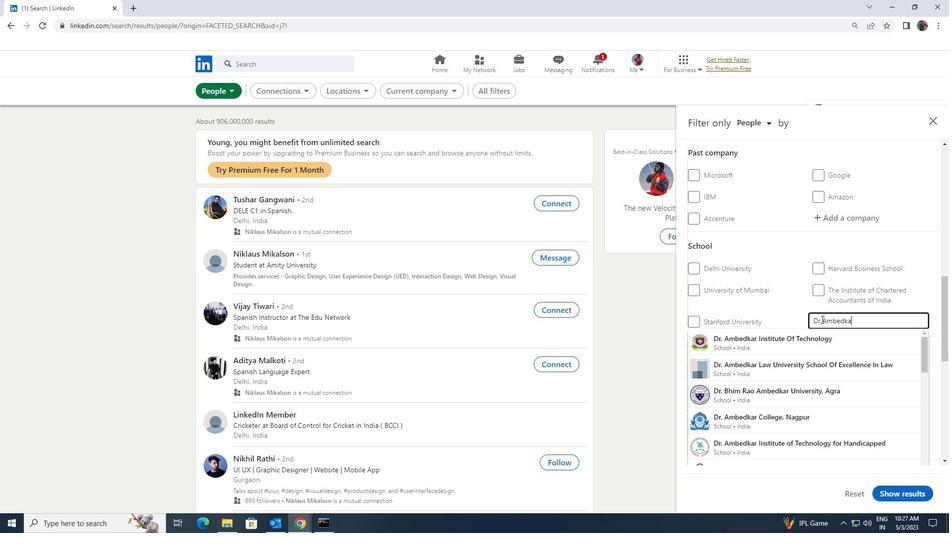 
Action: Mouse moved to (825, 364)
Screenshot: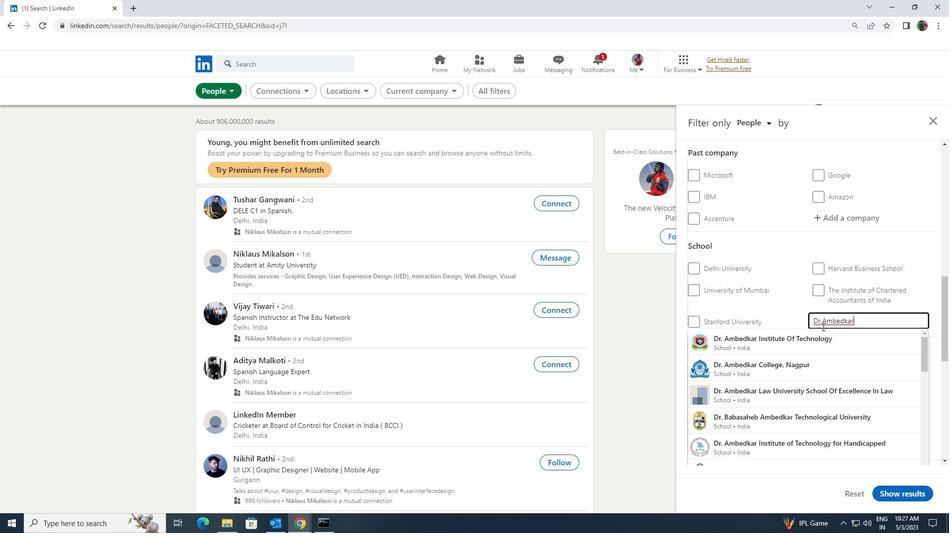 
Action: Mouse pressed left at (825, 364)
Screenshot: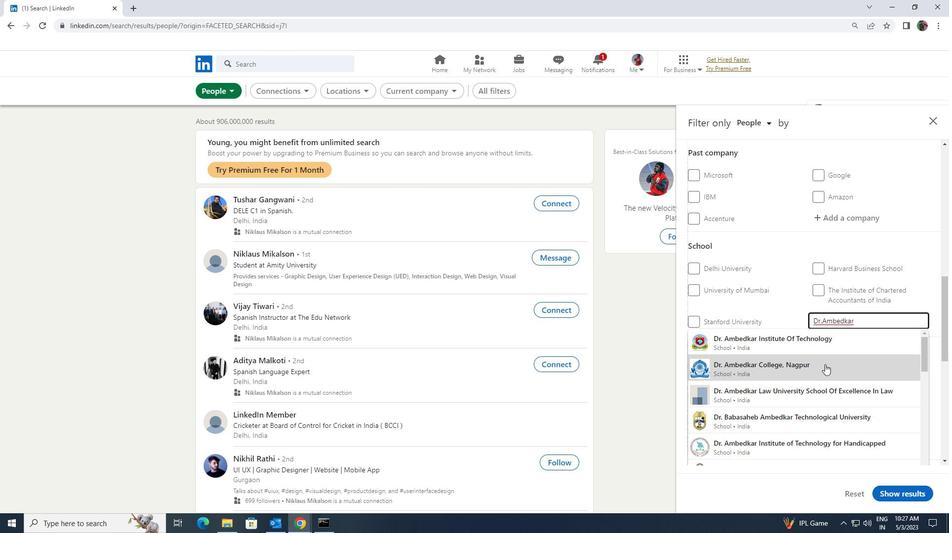 
Action: Mouse moved to (824, 364)
Screenshot: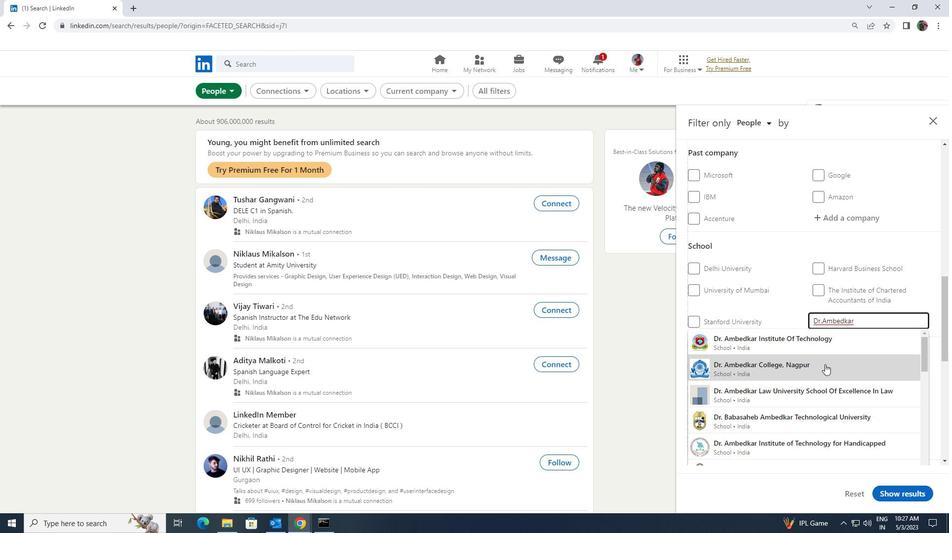 
Action: Mouse scrolled (824, 363) with delta (0, 0)
Screenshot: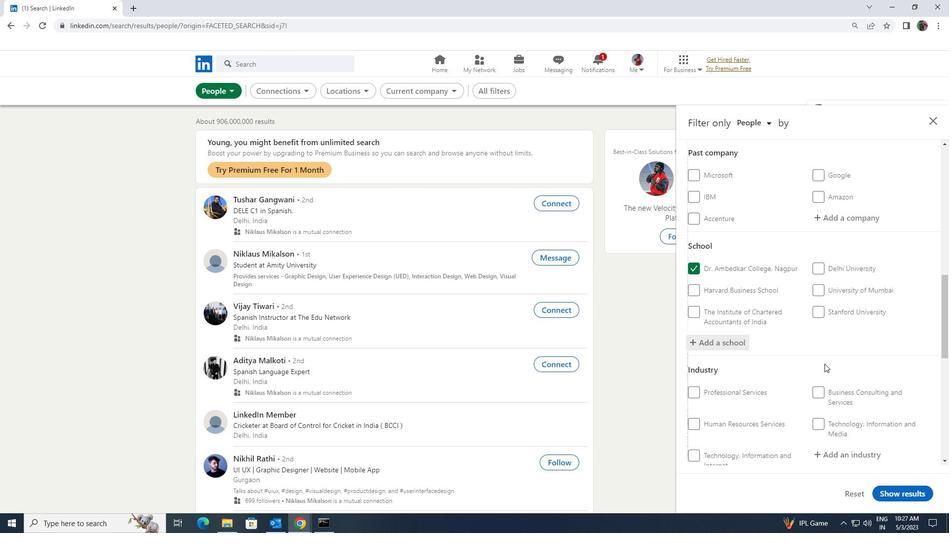 
Action: Mouse scrolled (824, 363) with delta (0, 0)
Screenshot: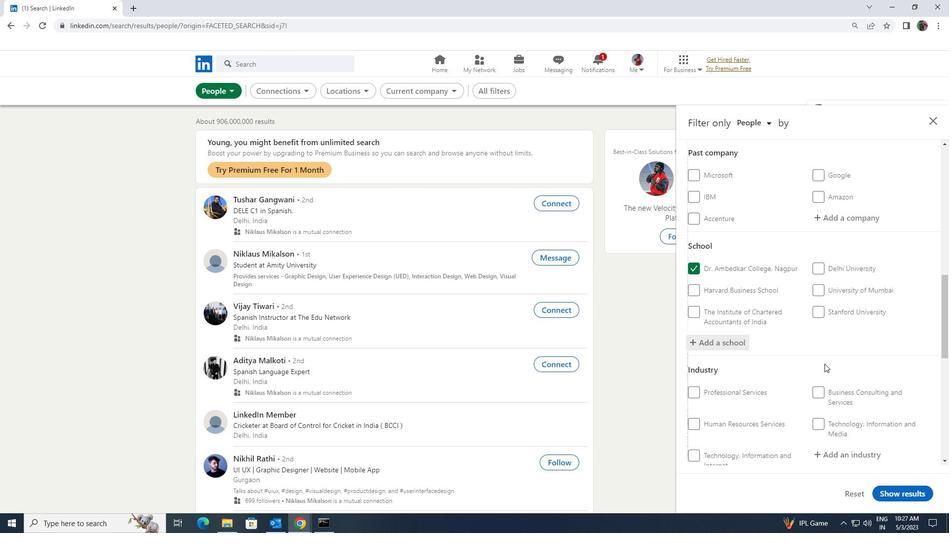 
Action: Mouse moved to (830, 356)
Screenshot: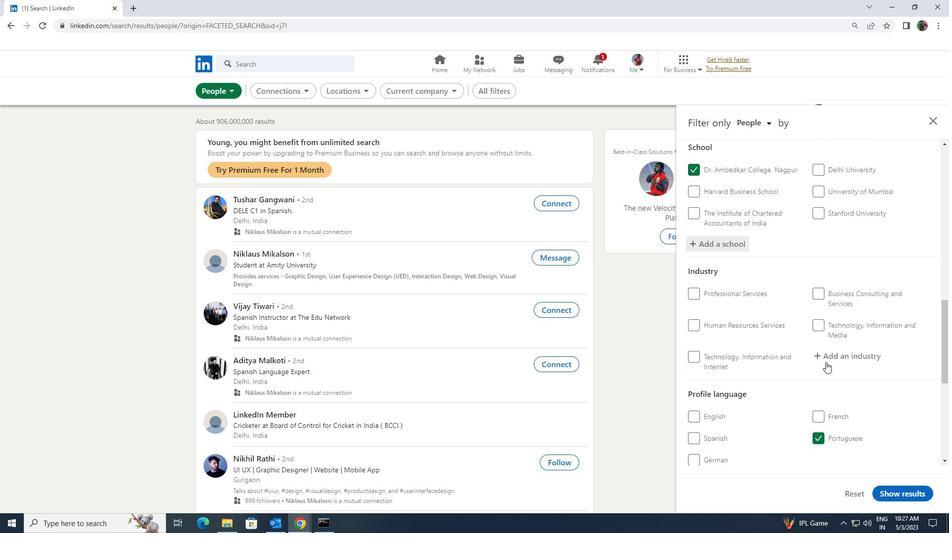 
Action: Mouse pressed left at (830, 356)
Screenshot: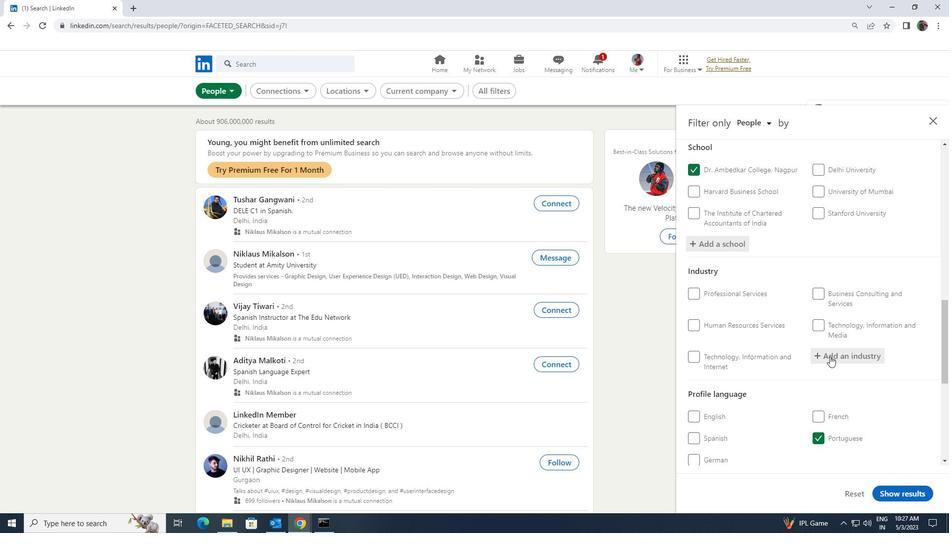 
Action: Key pressed <Key.shift><Key.shift>TRUST<Key.space>AND<Key.space>ESTATE
Screenshot: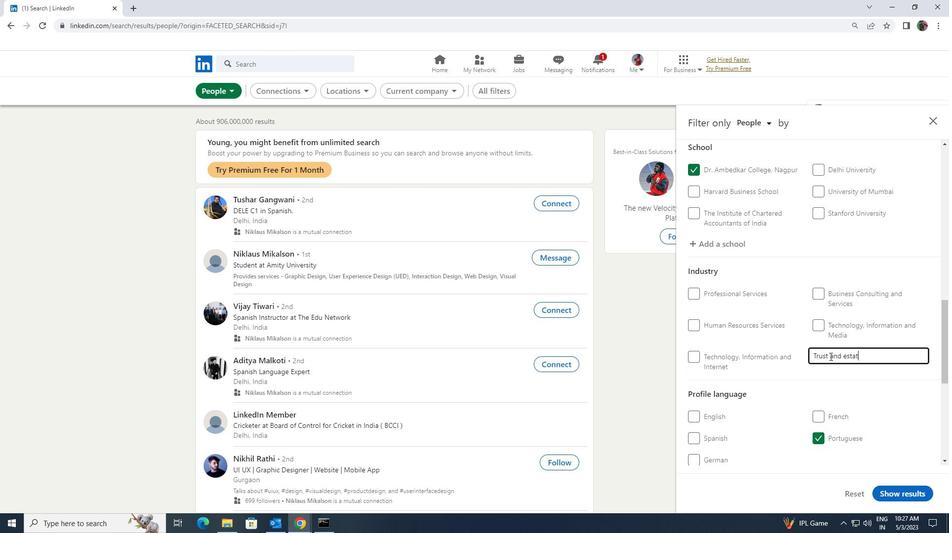 
Action: Mouse scrolled (830, 356) with delta (0, 0)
Screenshot: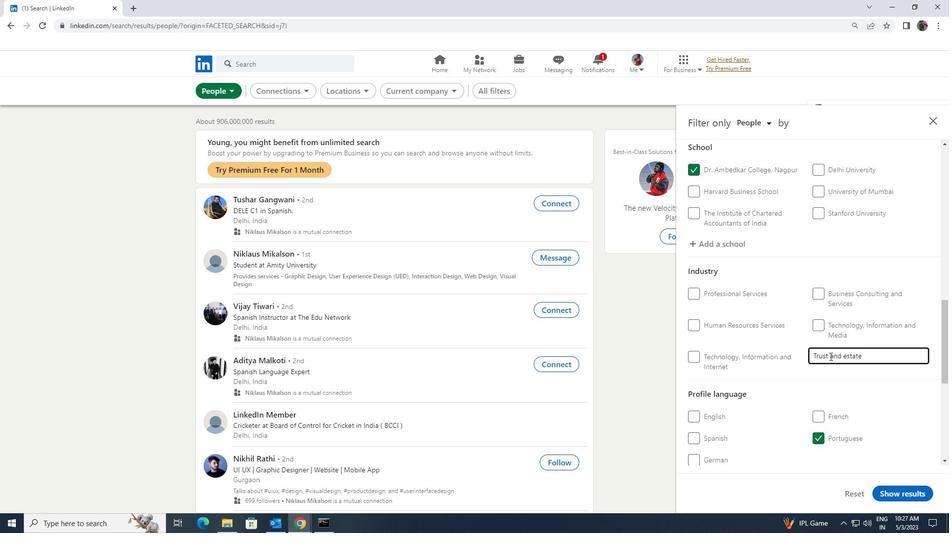 
Action: Mouse scrolled (830, 356) with delta (0, 0)
Screenshot: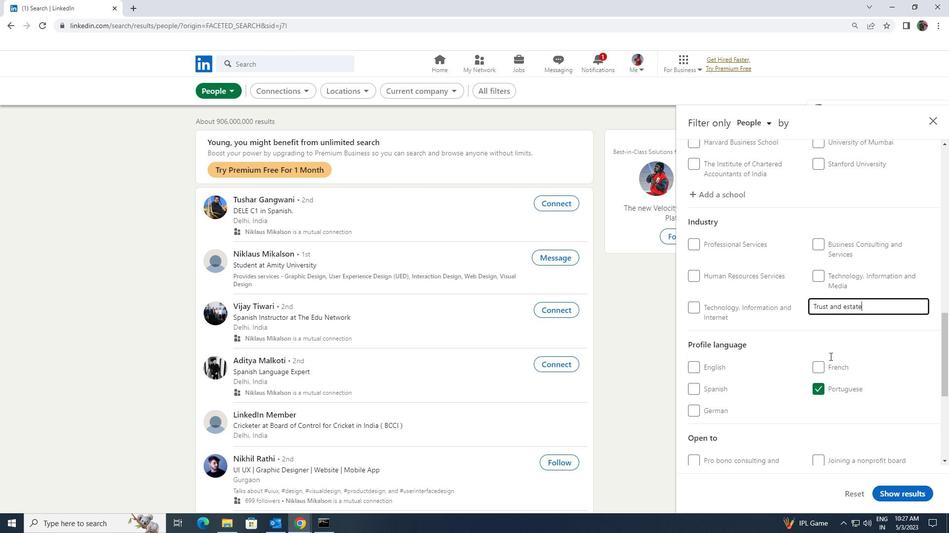 
Action: Mouse scrolled (830, 356) with delta (0, 0)
Screenshot: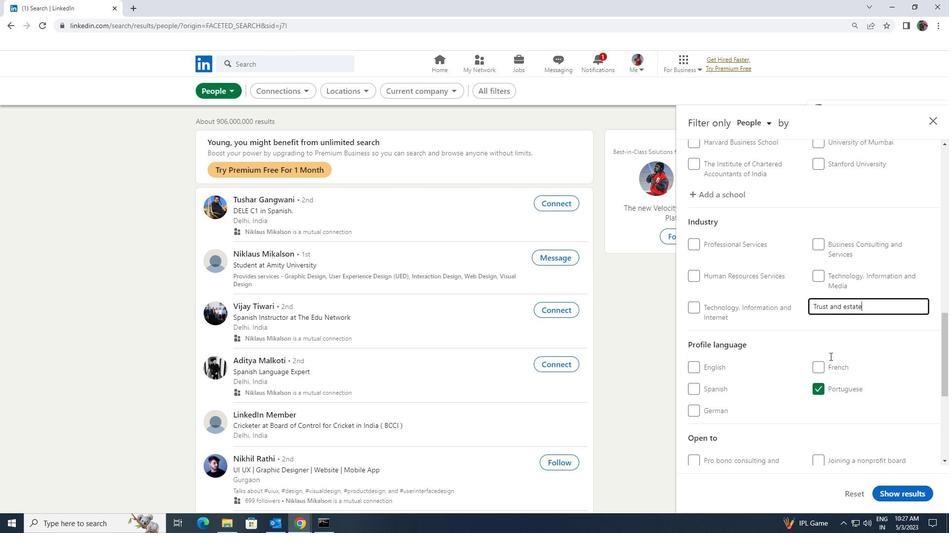 
Action: Mouse scrolled (830, 356) with delta (0, 0)
Screenshot: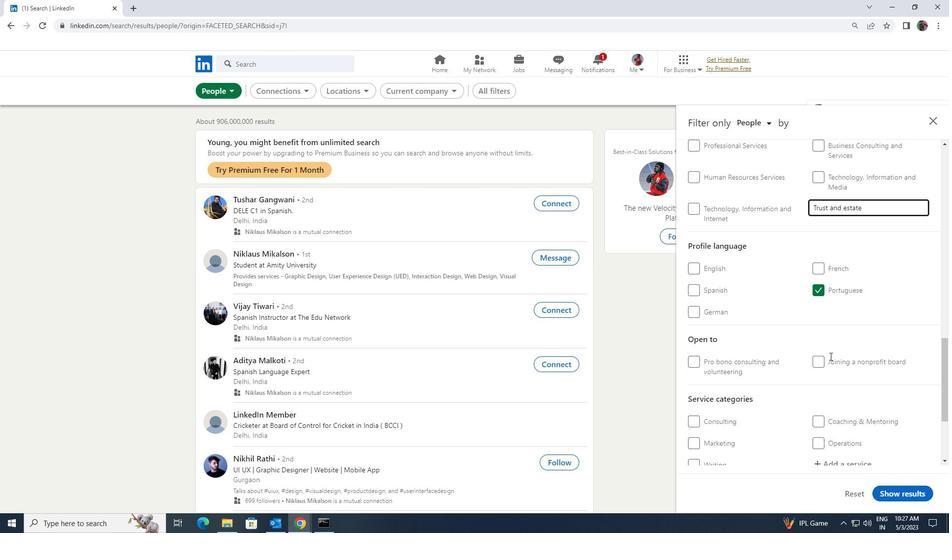 
Action: Mouse scrolled (830, 356) with delta (0, 0)
Screenshot: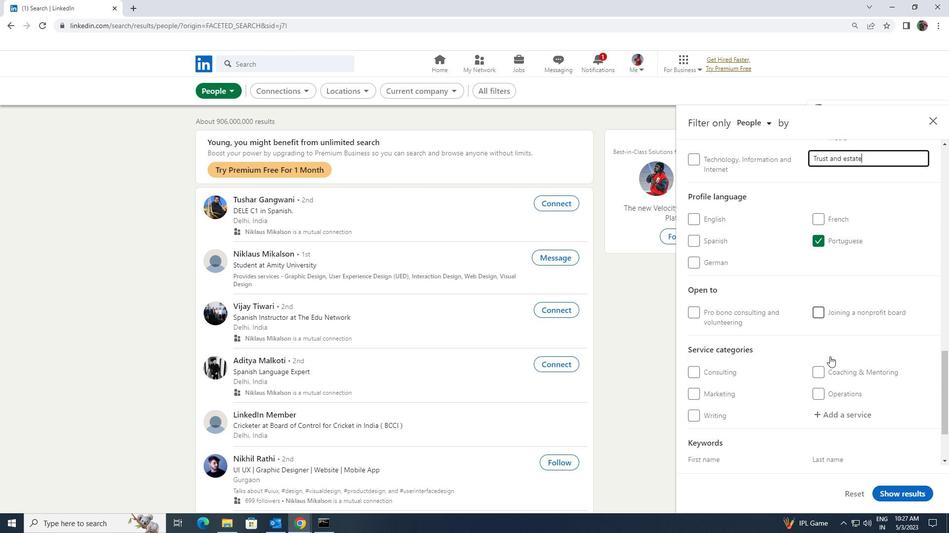
Action: Mouse moved to (829, 360)
Screenshot: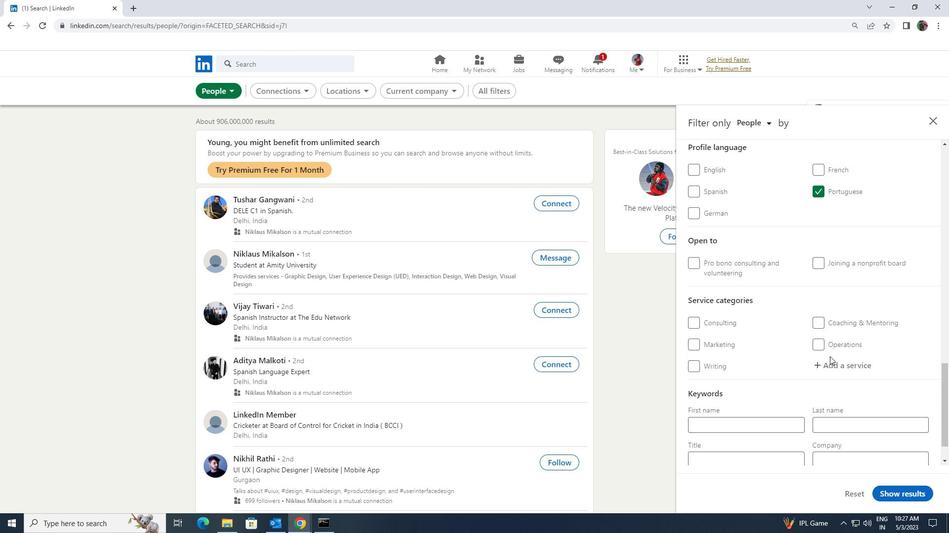 
Action: Mouse pressed left at (829, 360)
Screenshot: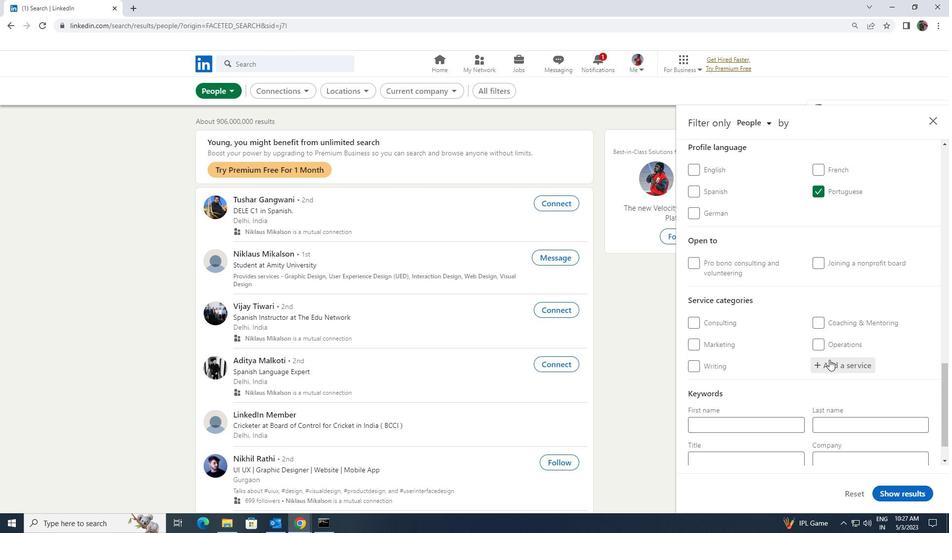 
Action: Key pressed <Key.shift>FINANCIAL
Screenshot: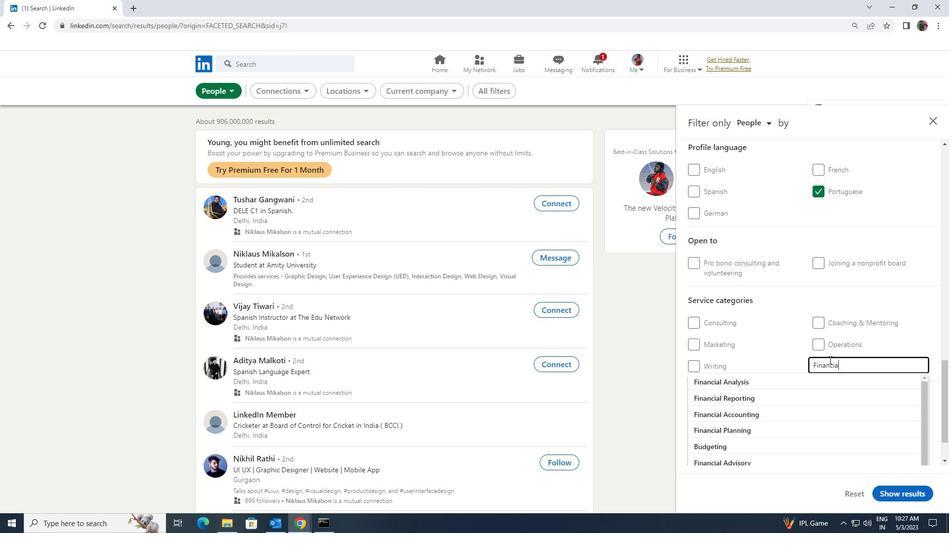 
Action: Mouse moved to (820, 401)
Screenshot: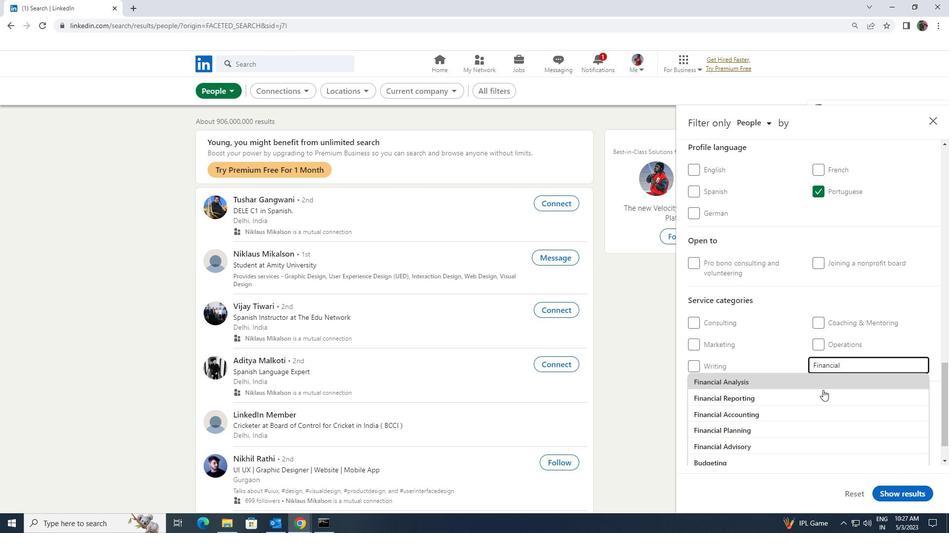 
Action: Mouse pressed left at (820, 401)
Screenshot: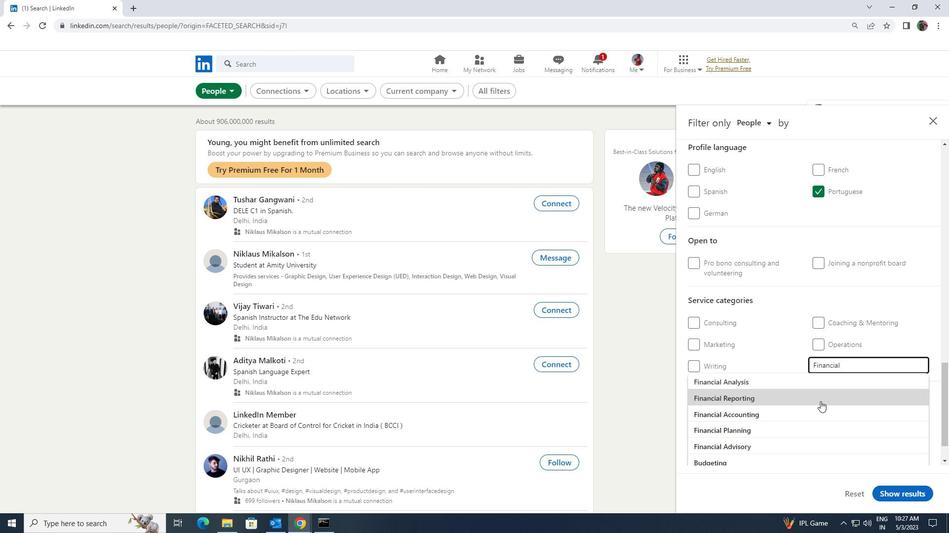 
Action: Mouse scrolled (820, 401) with delta (0, 0)
Screenshot: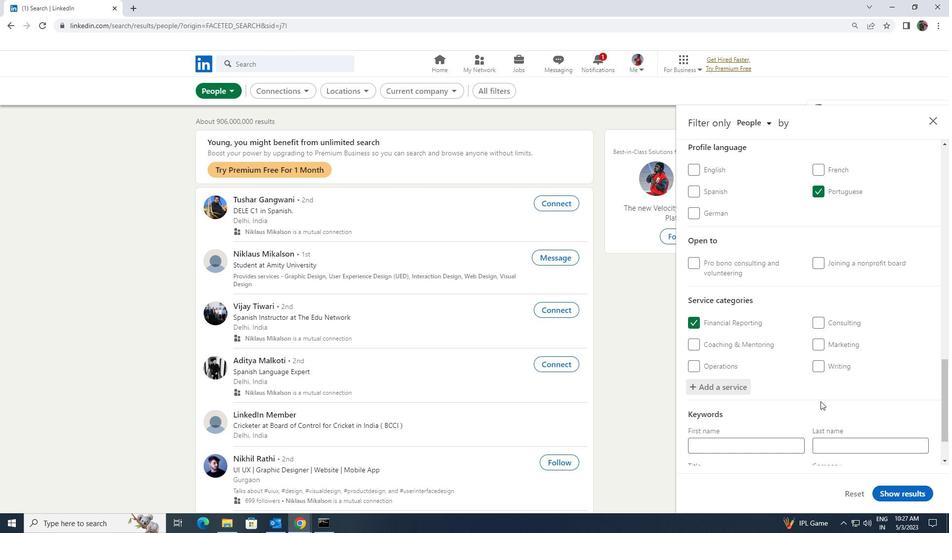 
Action: Mouse scrolled (820, 401) with delta (0, 0)
Screenshot: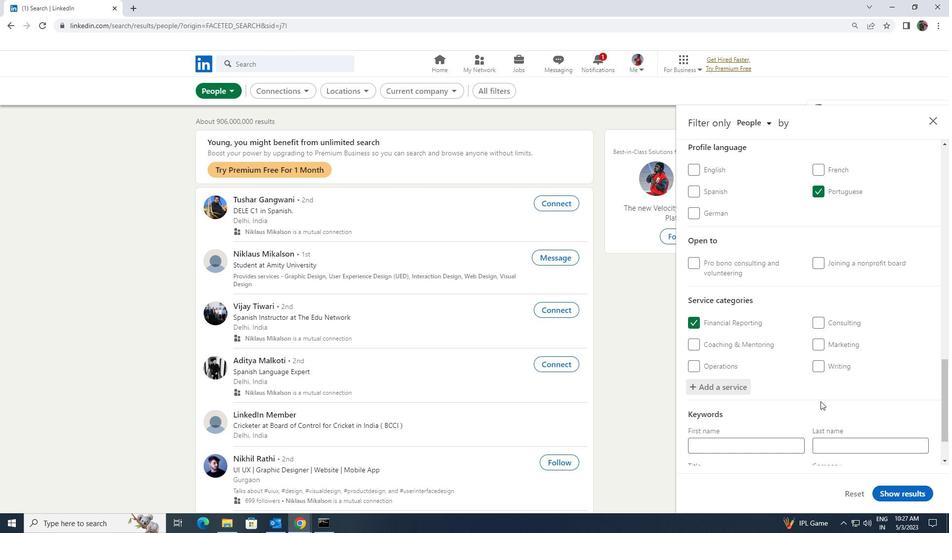 
Action: Mouse scrolled (820, 401) with delta (0, 0)
Screenshot: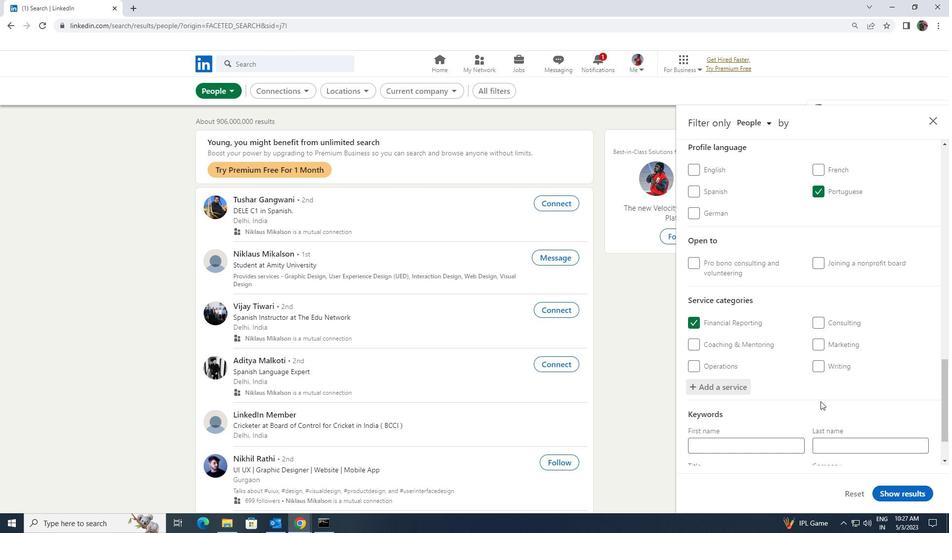 
Action: Mouse moved to (793, 420)
Screenshot: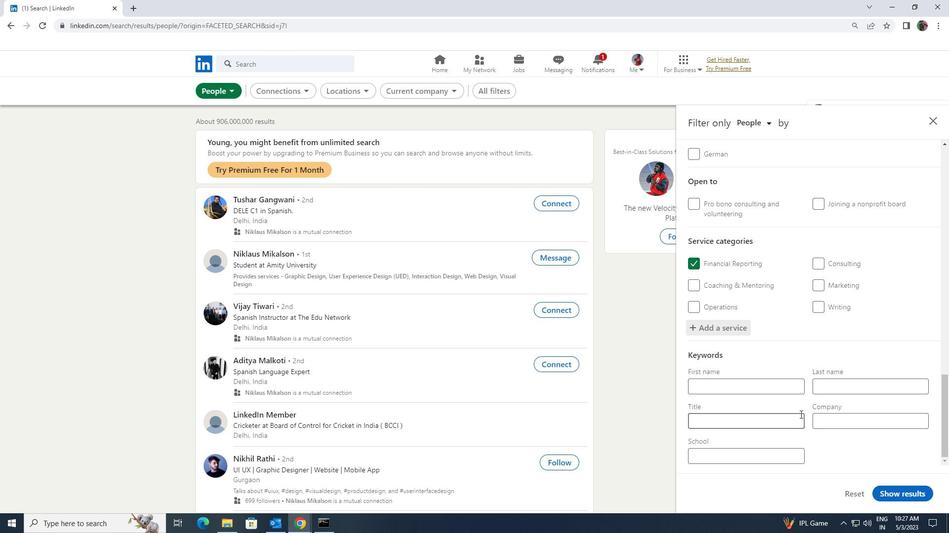 
Action: Mouse pressed left at (793, 420)
Screenshot: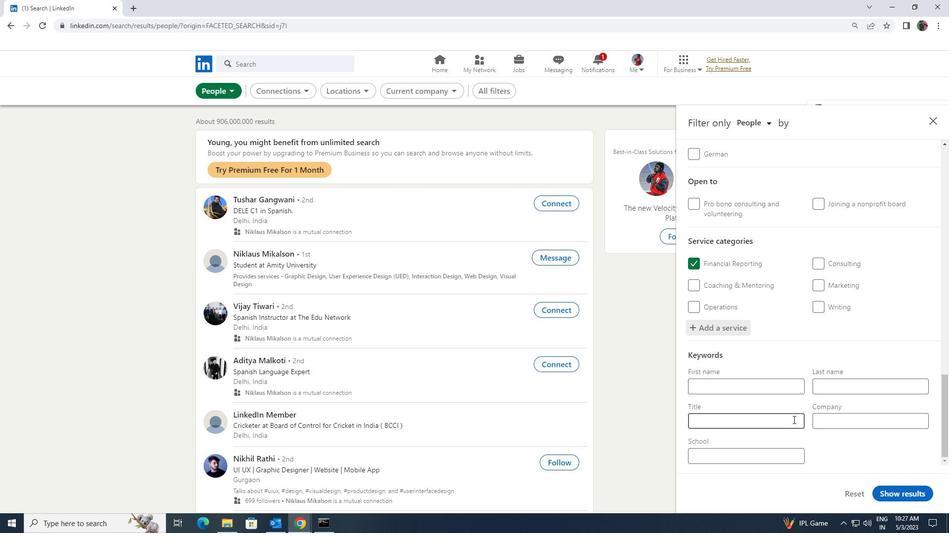 
Action: Key pressed <Key.shift>COMPUTER<Key.space><Key.shift>ANIMATOR
Screenshot: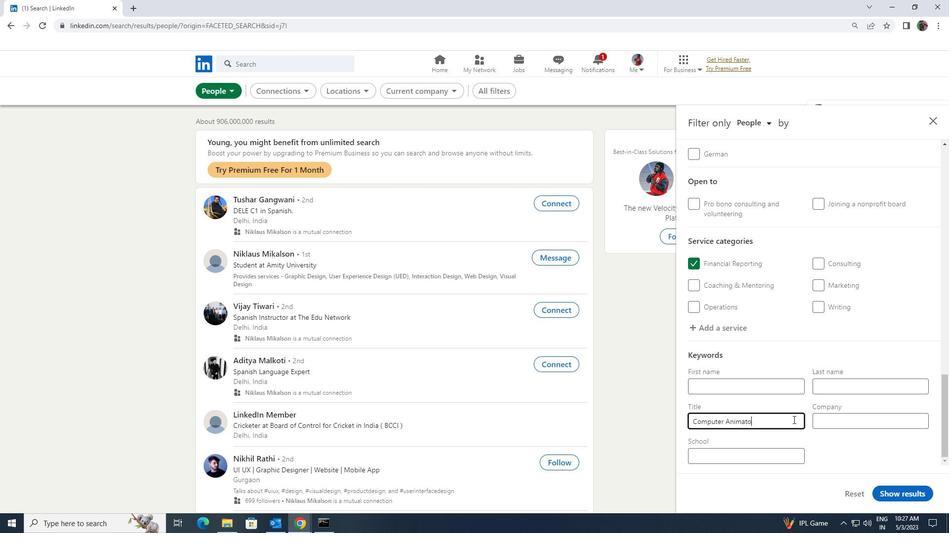 
Action: Mouse moved to (883, 488)
Screenshot: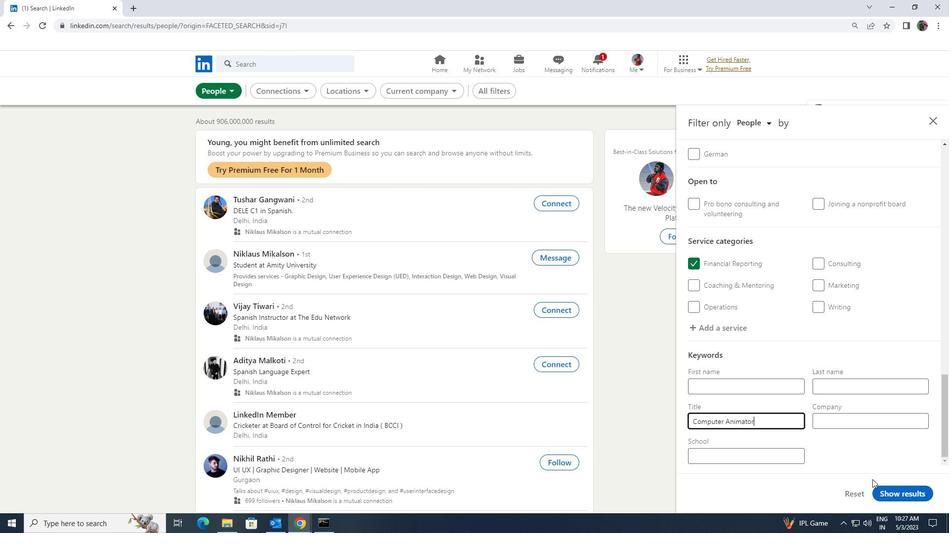 
Action: Mouse pressed left at (883, 488)
Screenshot: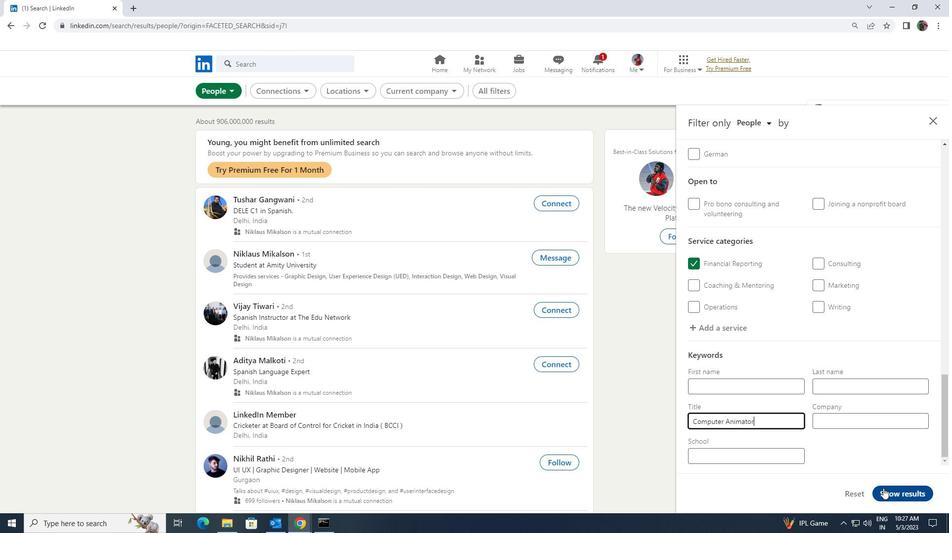 
